 Task: Look for space in Araripina, Brazil from 1st July, 2023 to 9th July, 2023 for 2 adults in price range Rs.8000 to Rs.15000. Place can be entire place with 1  bedroom having 1 bed and 1 bathroom. Property type can be house, flat, guest house. Amenities needed are: washing machine. Booking option can be shelf check-in. Required host language is Spanish.
Action: Mouse moved to (478, 113)
Screenshot: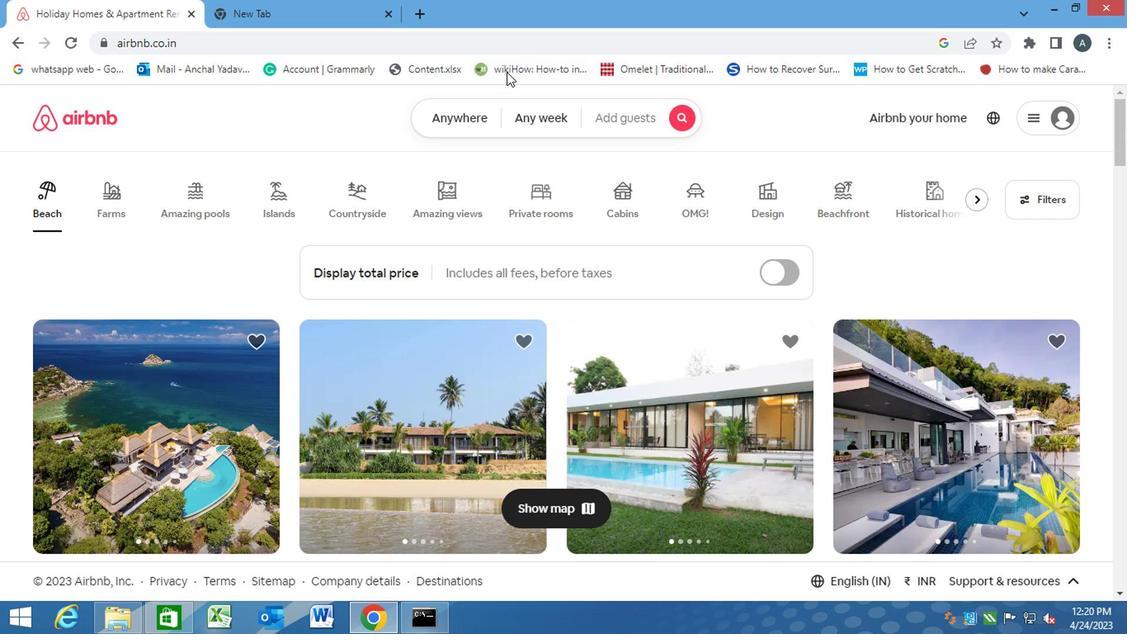 
Action: Mouse pressed left at (478, 113)
Screenshot: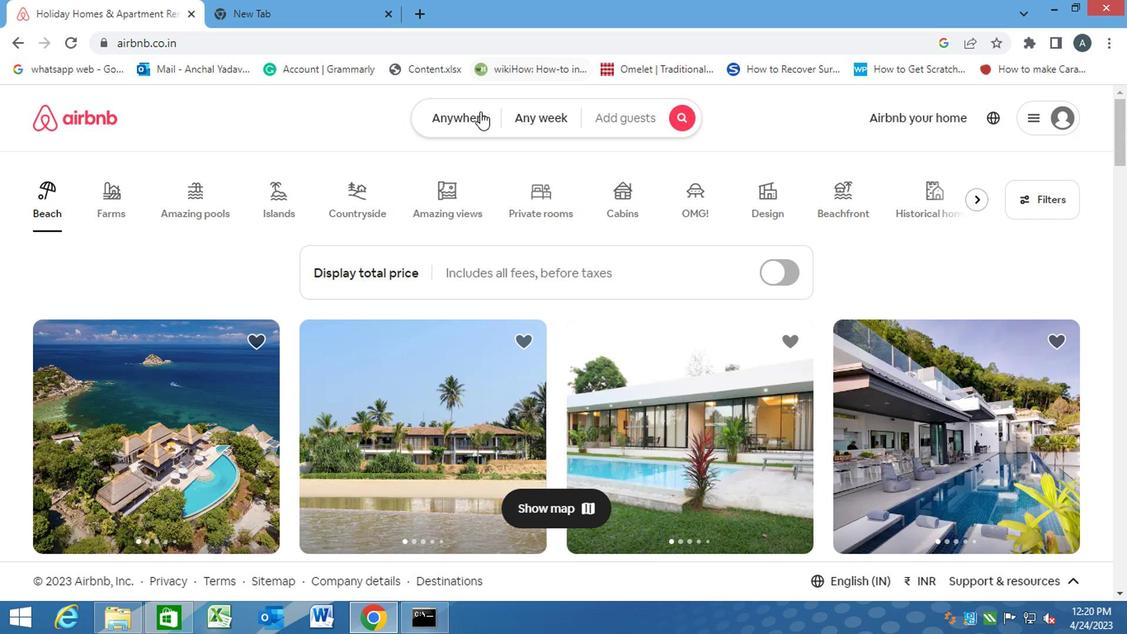 
Action: Mouse moved to (362, 177)
Screenshot: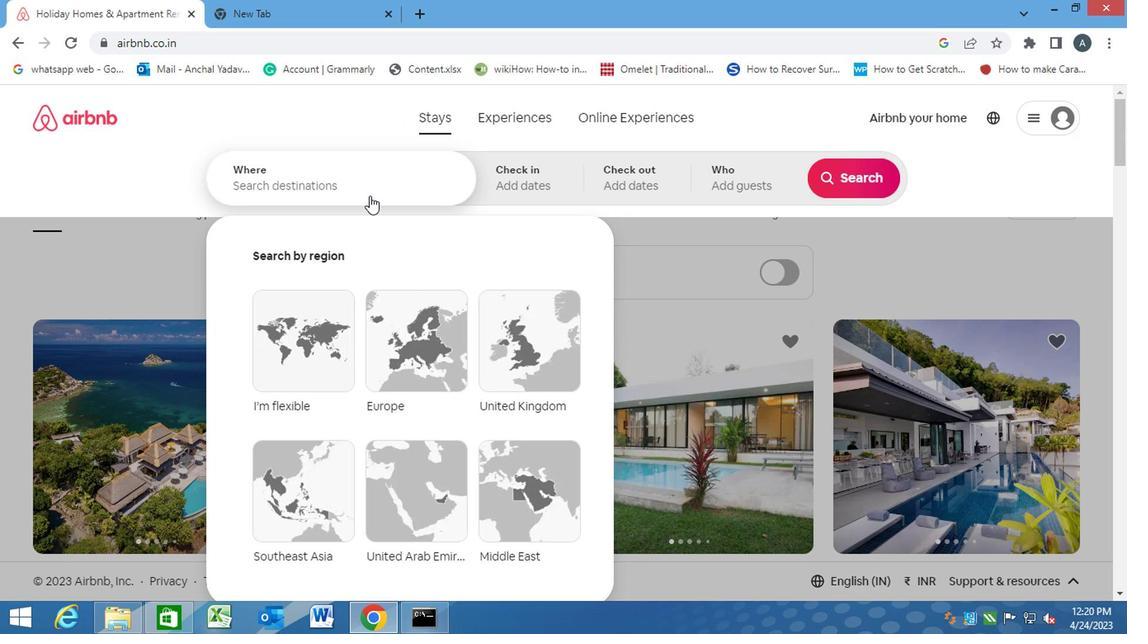 
Action: Mouse pressed left at (362, 177)
Screenshot: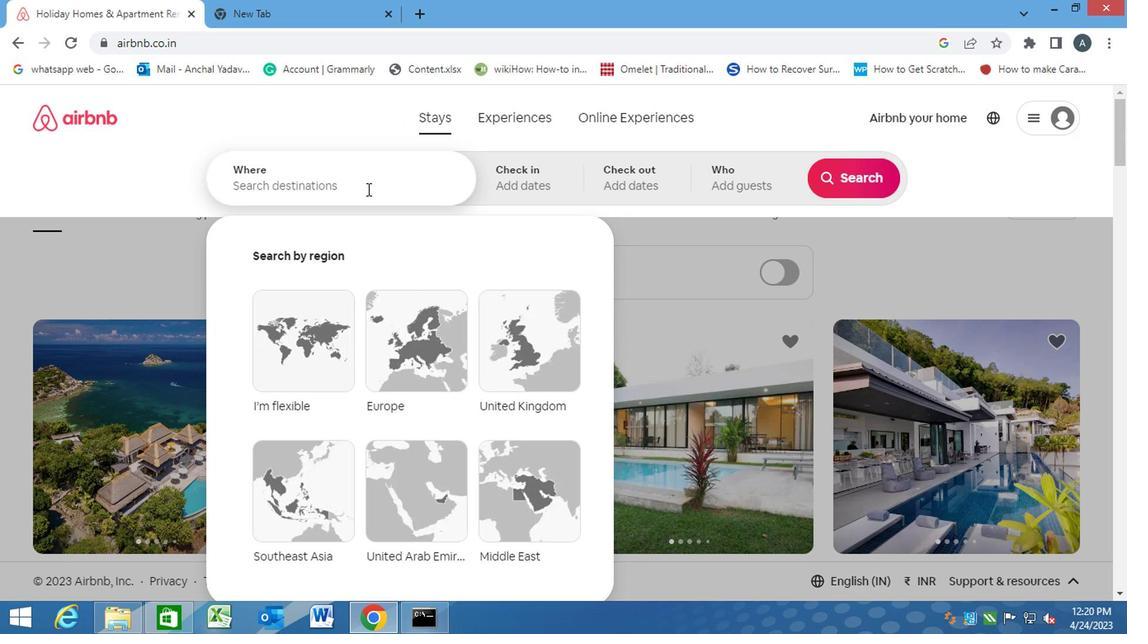 
Action: Key pressed a<Key.caps_lock>raripina,<Key.space><Key.caps_lock>b<Key.caps_lock>razil<Key.enter>
Screenshot: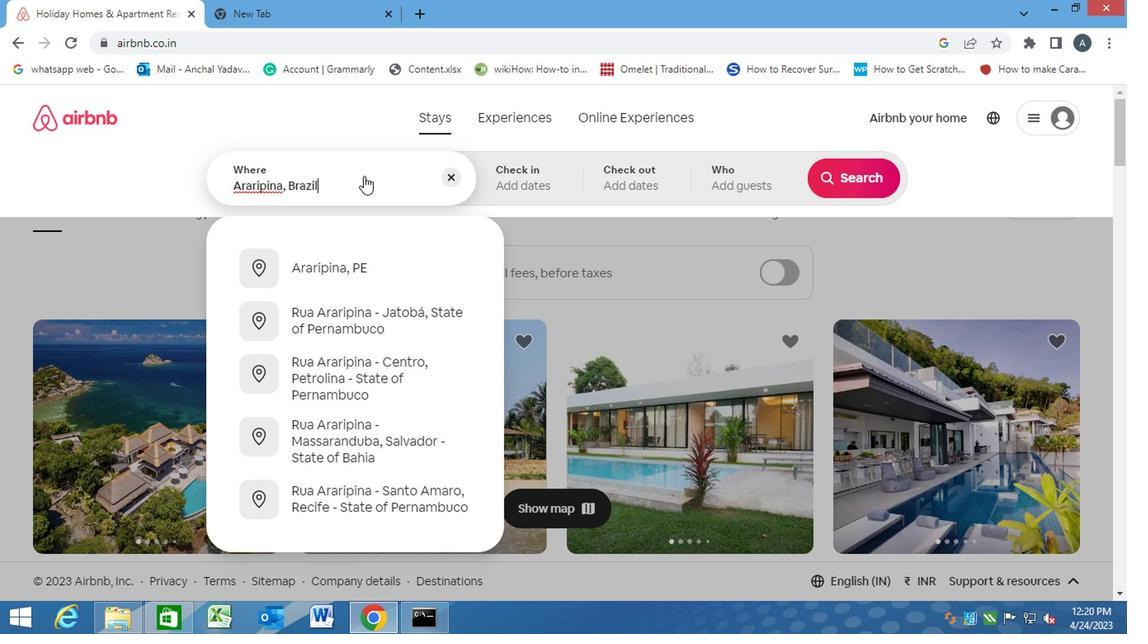 
Action: Mouse moved to (836, 309)
Screenshot: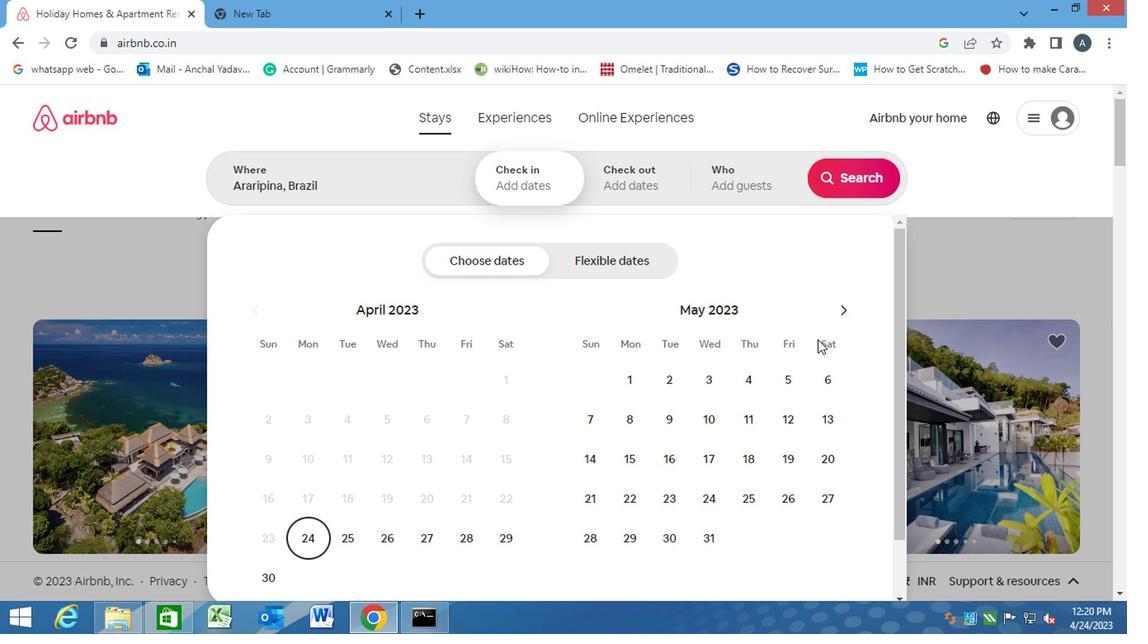 
Action: Mouse pressed left at (836, 309)
Screenshot: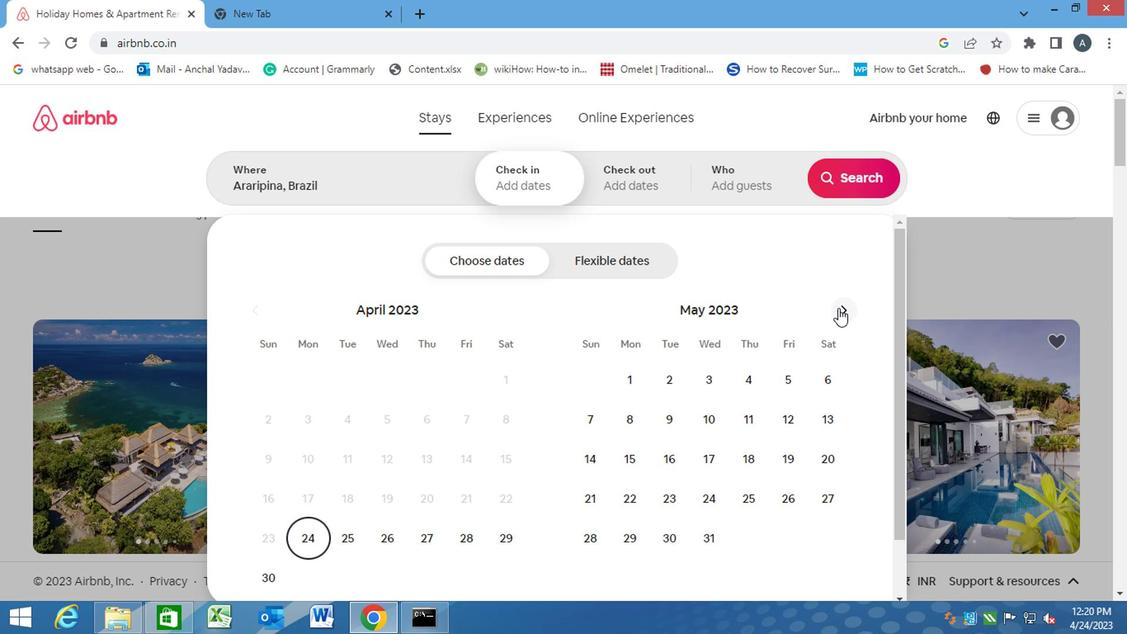 
Action: Mouse pressed left at (836, 309)
Screenshot: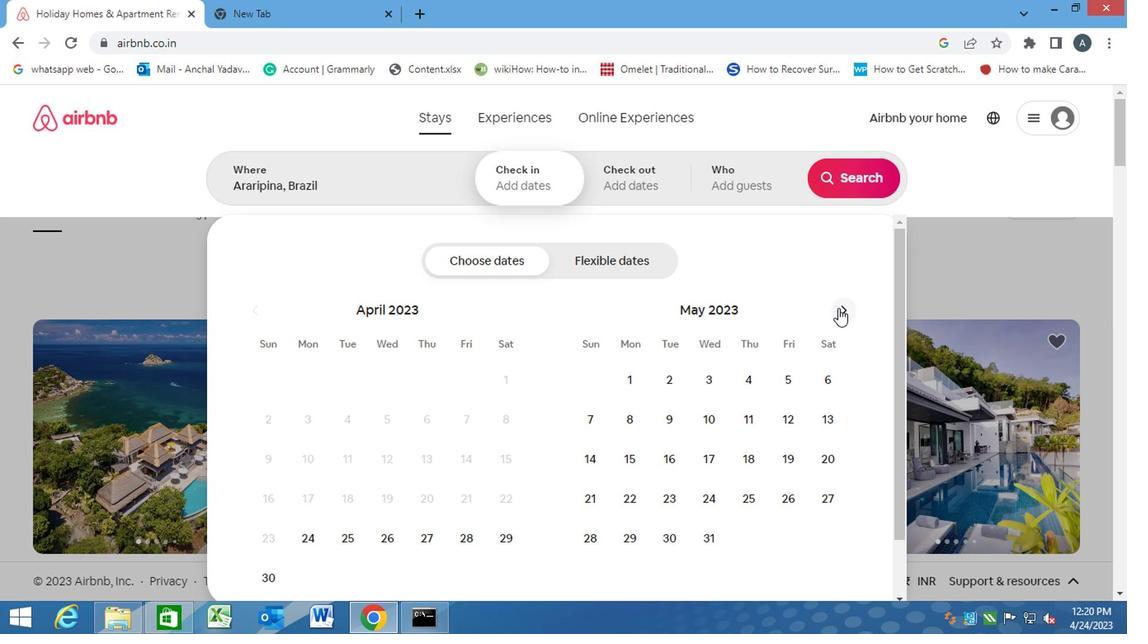 
Action: Mouse moved to (831, 385)
Screenshot: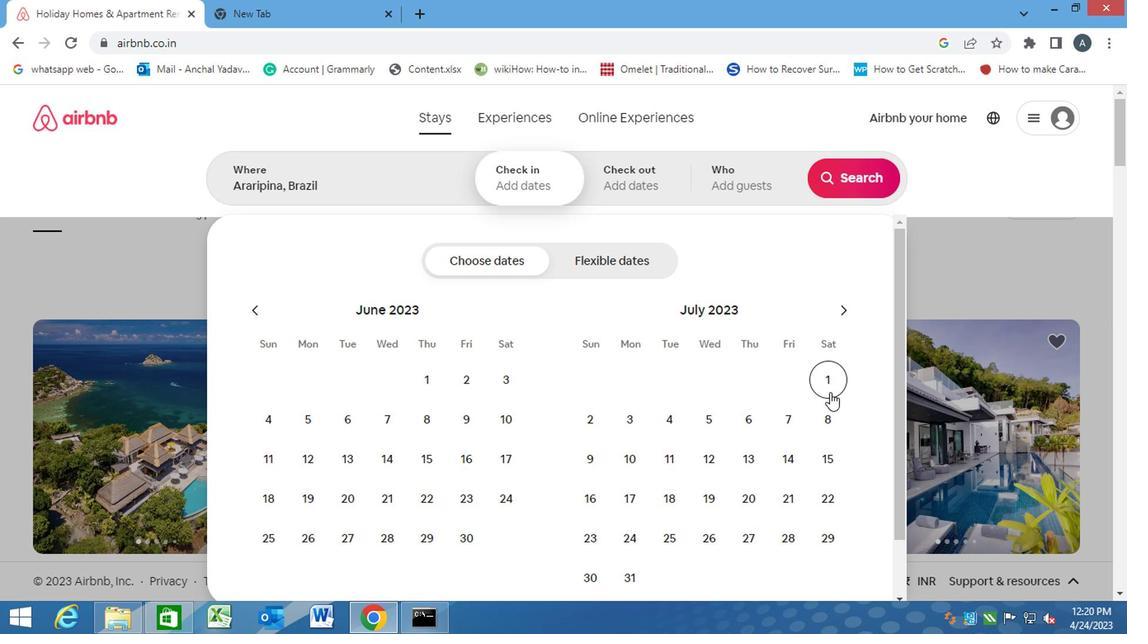 
Action: Mouse pressed left at (831, 385)
Screenshot: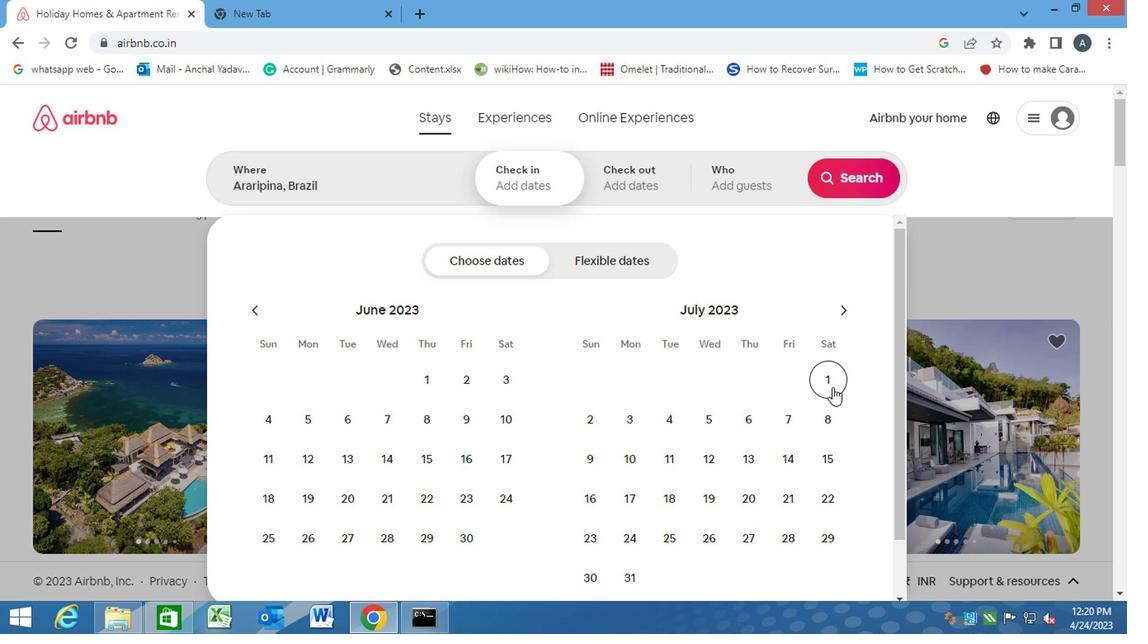 
Action: Mouse moved to (594, 457)
Screenshot: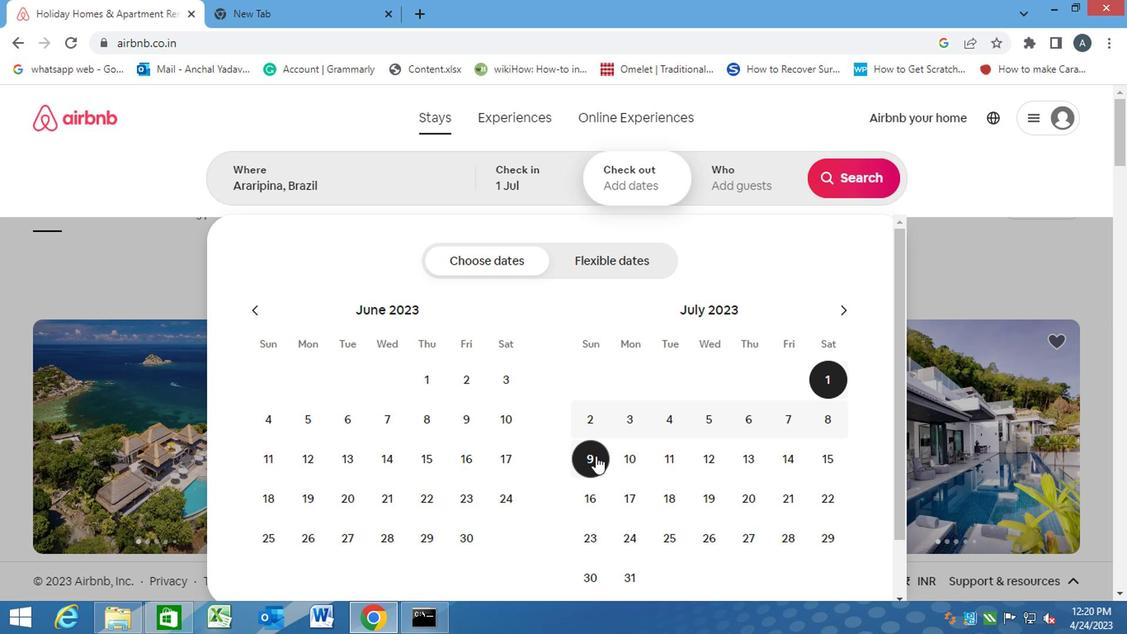 
Action: Mouse pressed left at (594, 457)
Screenshot: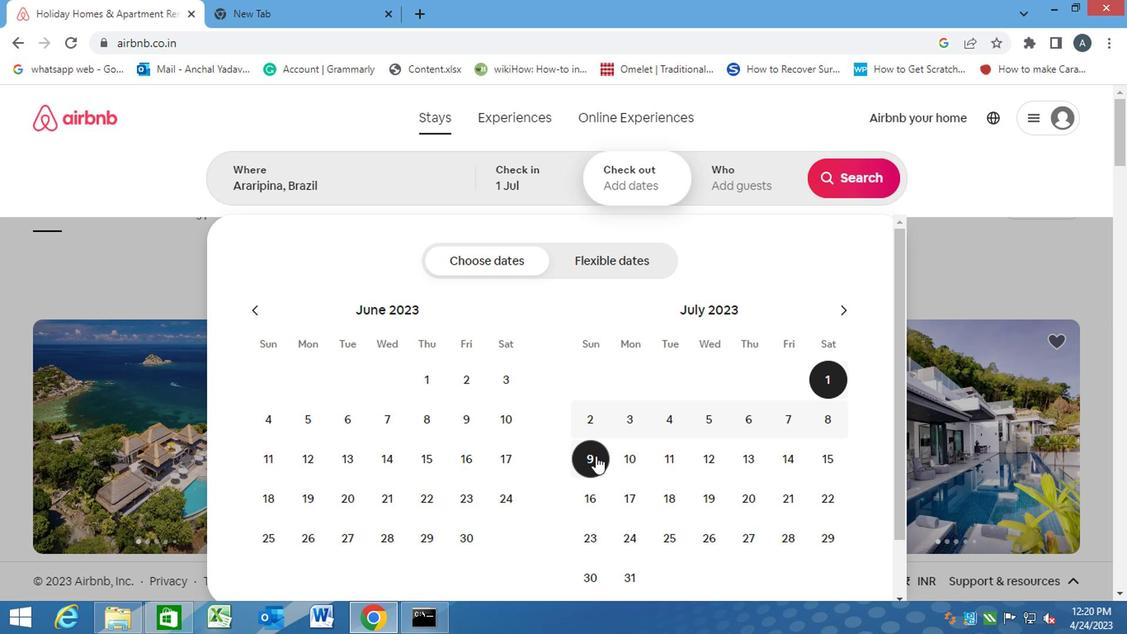 
Action: Mouse moved to (754, 181)
Screenshot: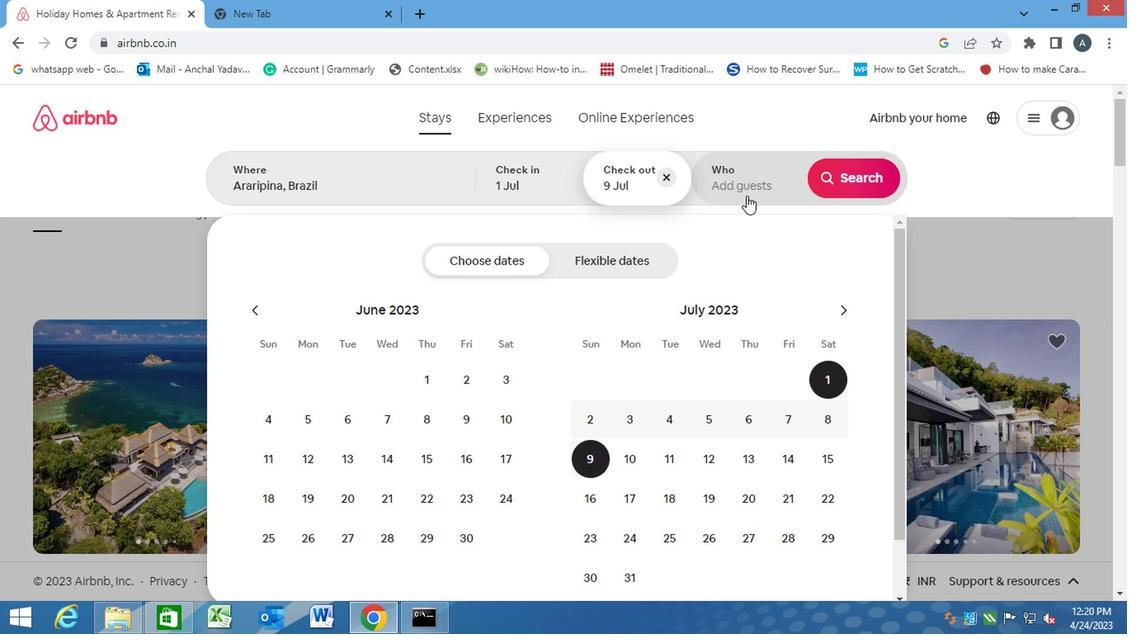 
Action: Mouse pressed left at (754, 181)
Screenshot: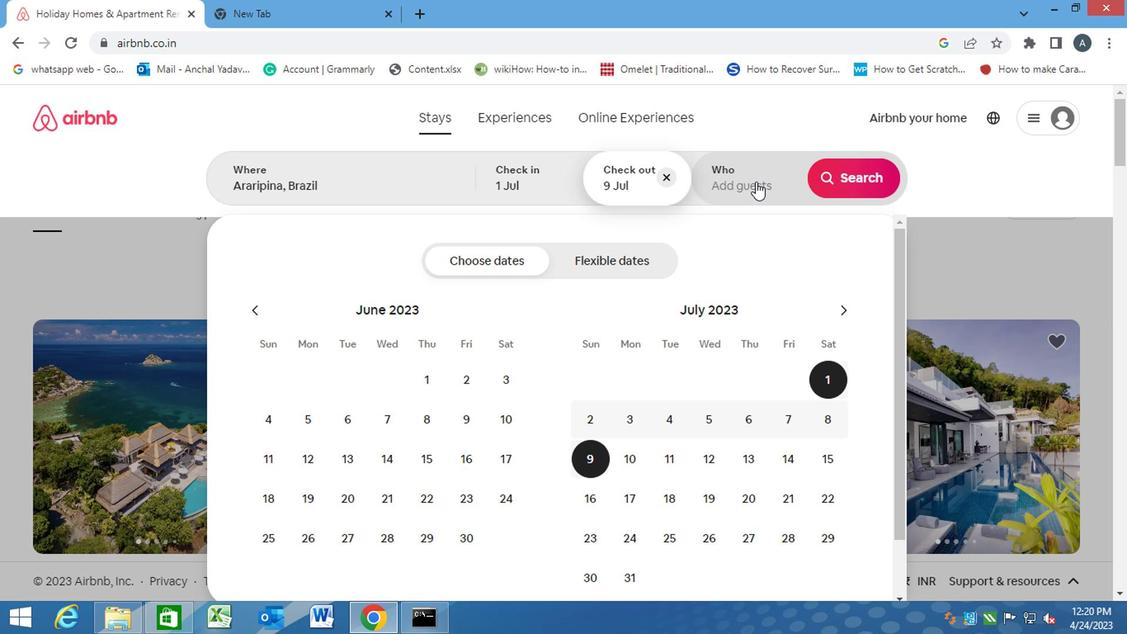 
Action: Mouse moved to (865, 268)
Screenshot: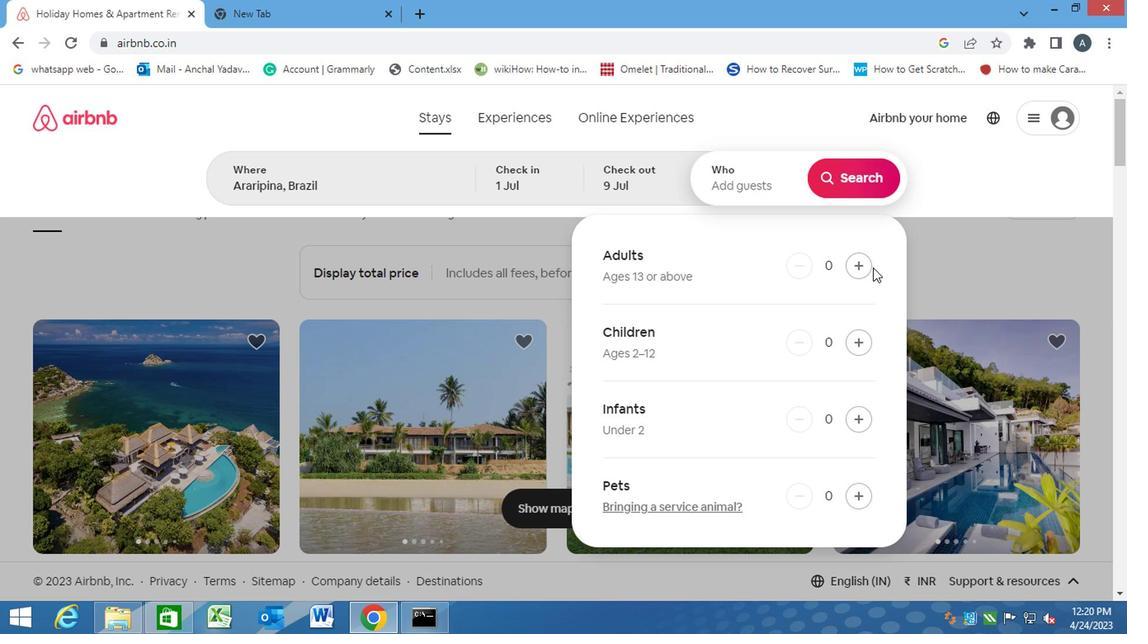 
Action: Mouse pressed left at (865, 268)
Screenshot: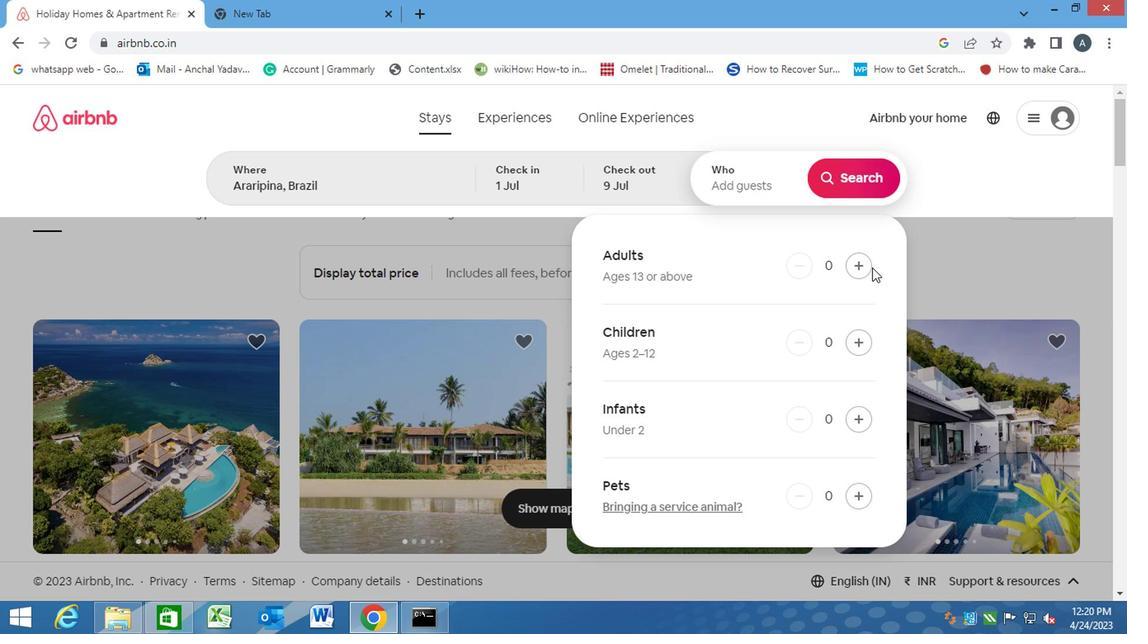 
Action: Mouse pressed left at (865, 268)
Screenshot: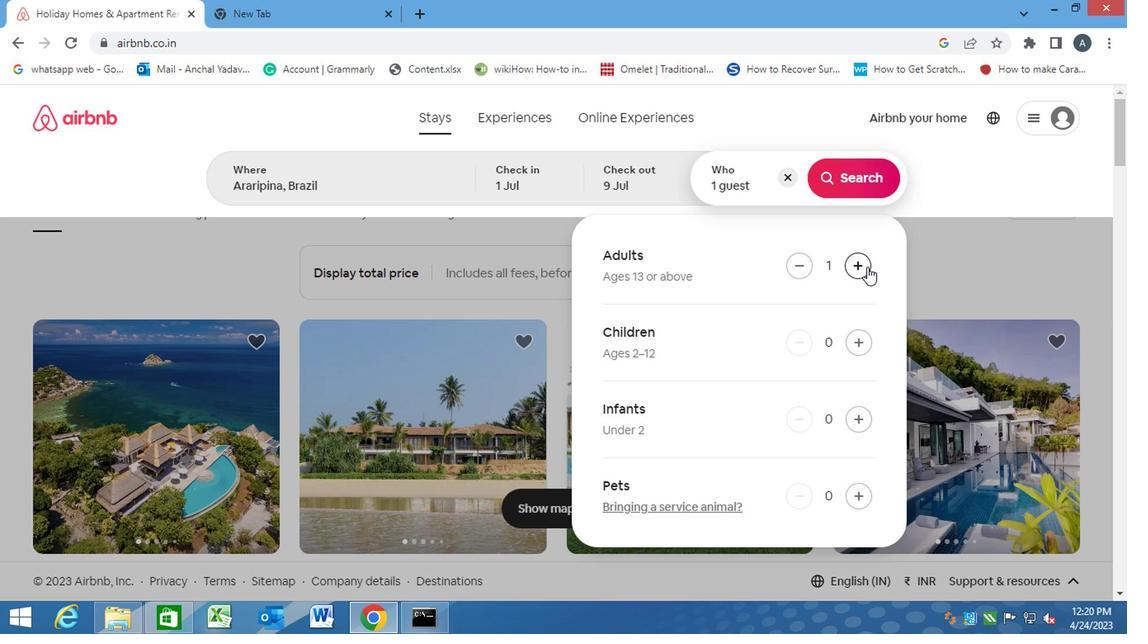 
Action: Mouse moved to (854, 190)
Screenshot: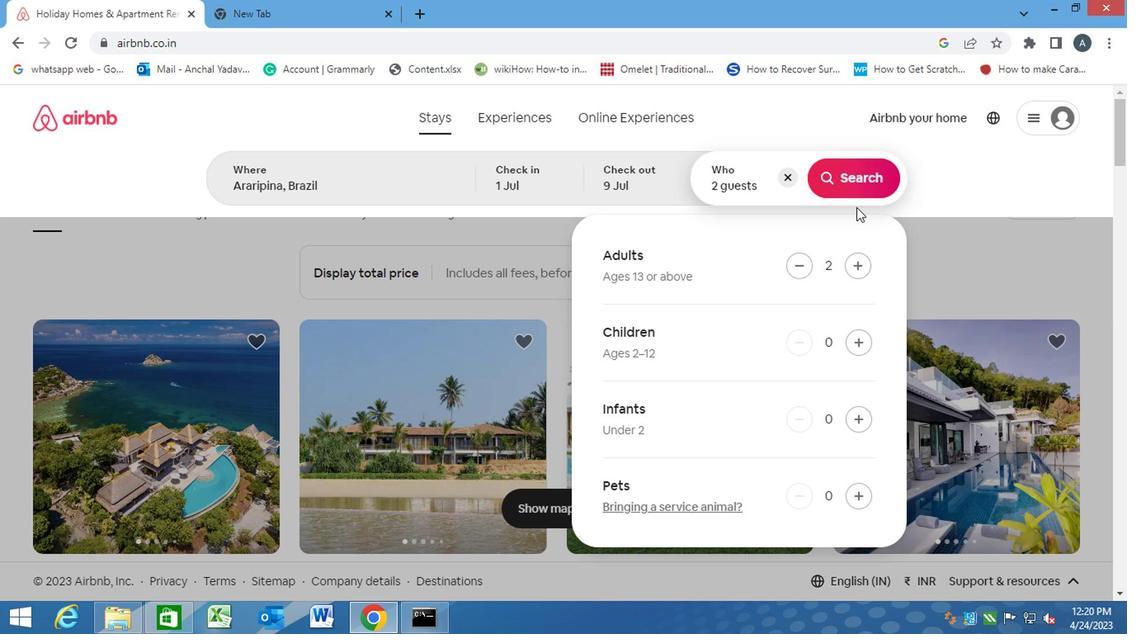 
Action: Mouse pressed left at (854, 190)
Screenshot: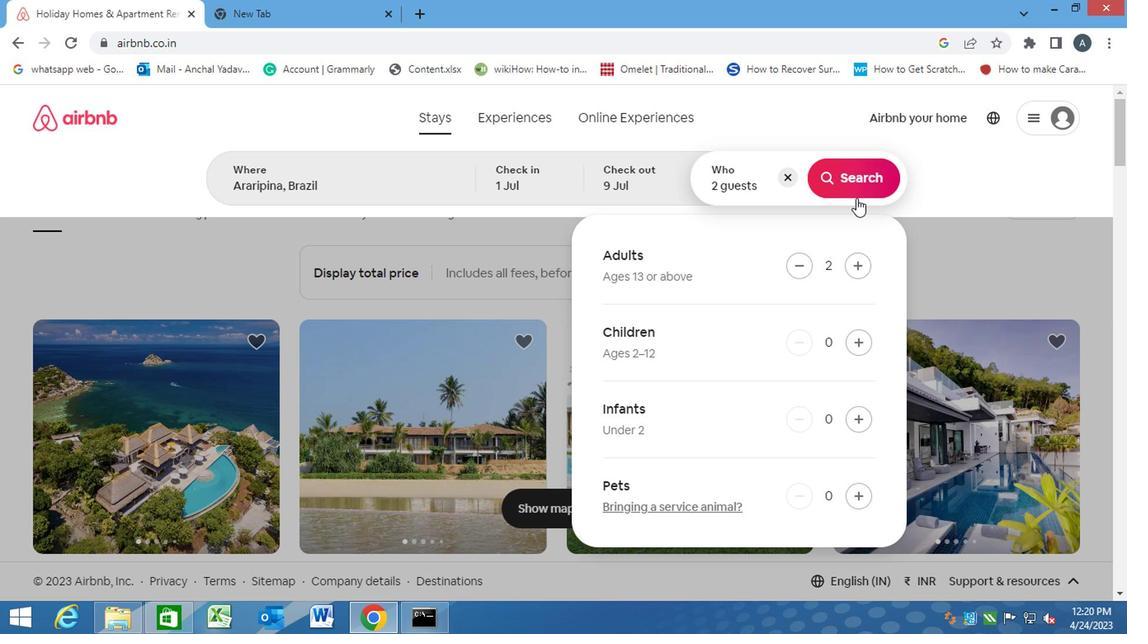 
Action: Mouse moved to (1066, 190)
Screenshot: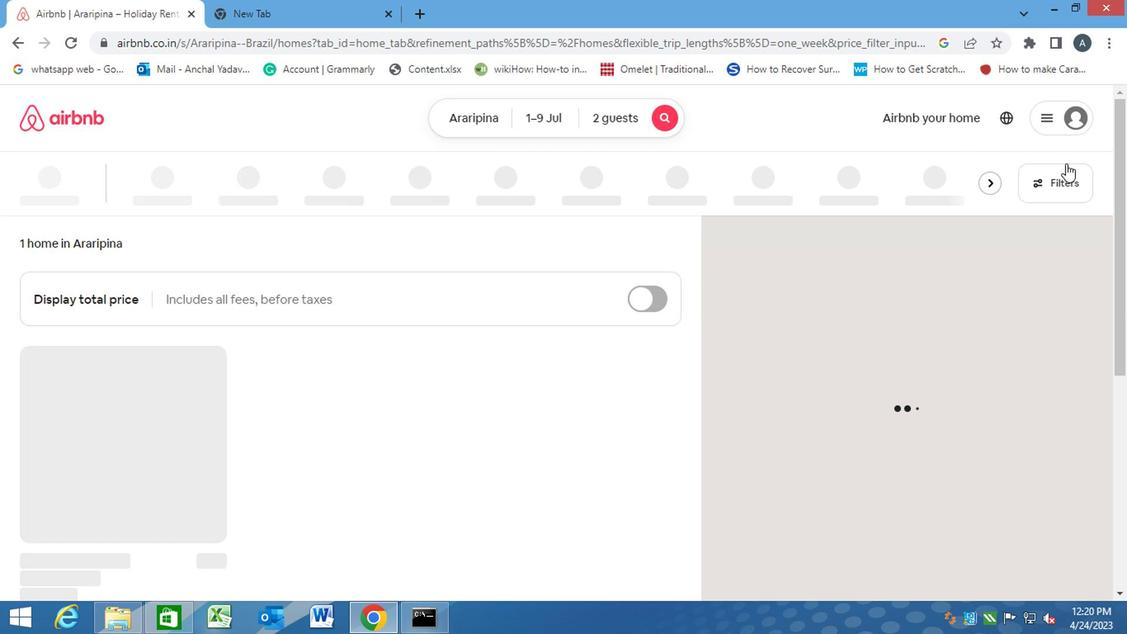 
Action: Mouse pressed left at (1066, 190)
Screenshot: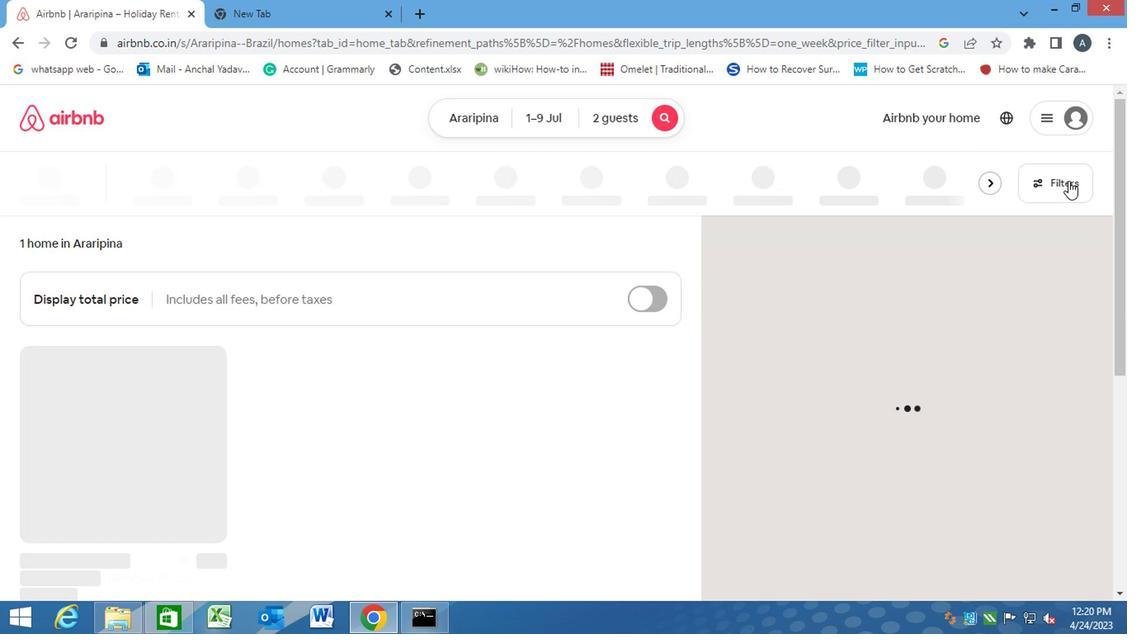 
Action: Mouse moved to (360, 396)
Screenshot: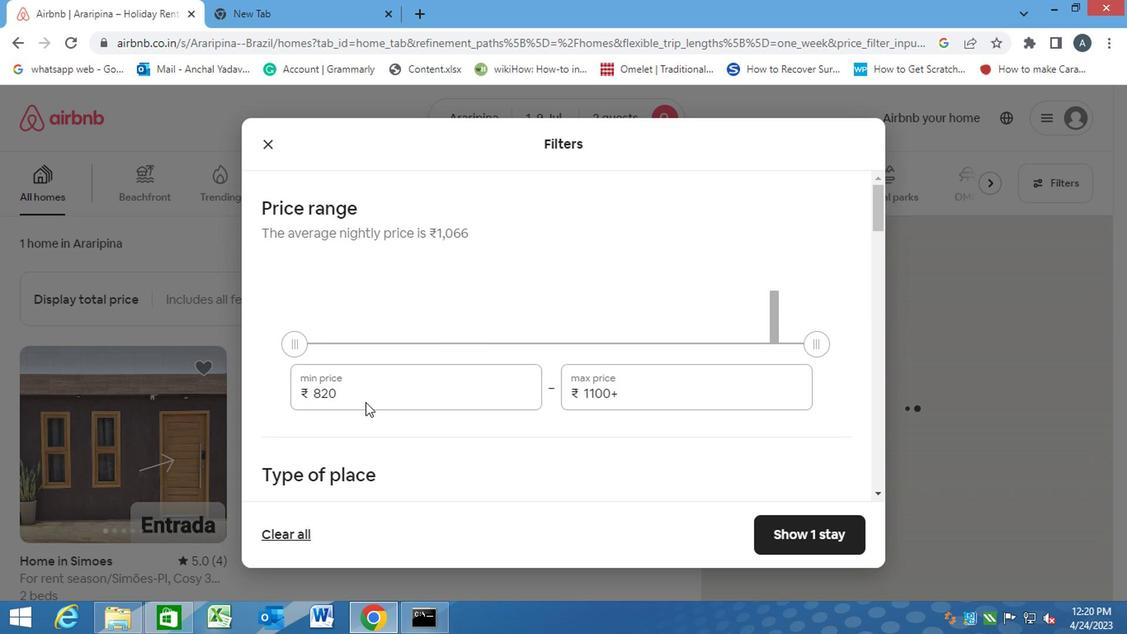 
Action: Mouse pressed left at (360, 396)
Screenshot: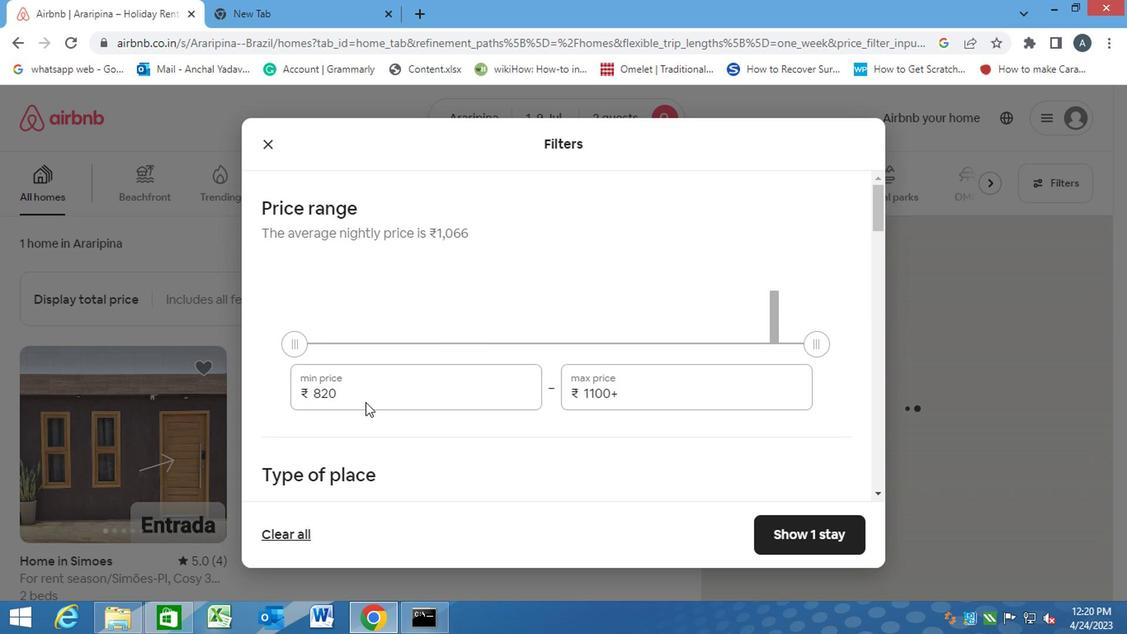 
Action: Mouse moved to (309, 400)
Screenshot: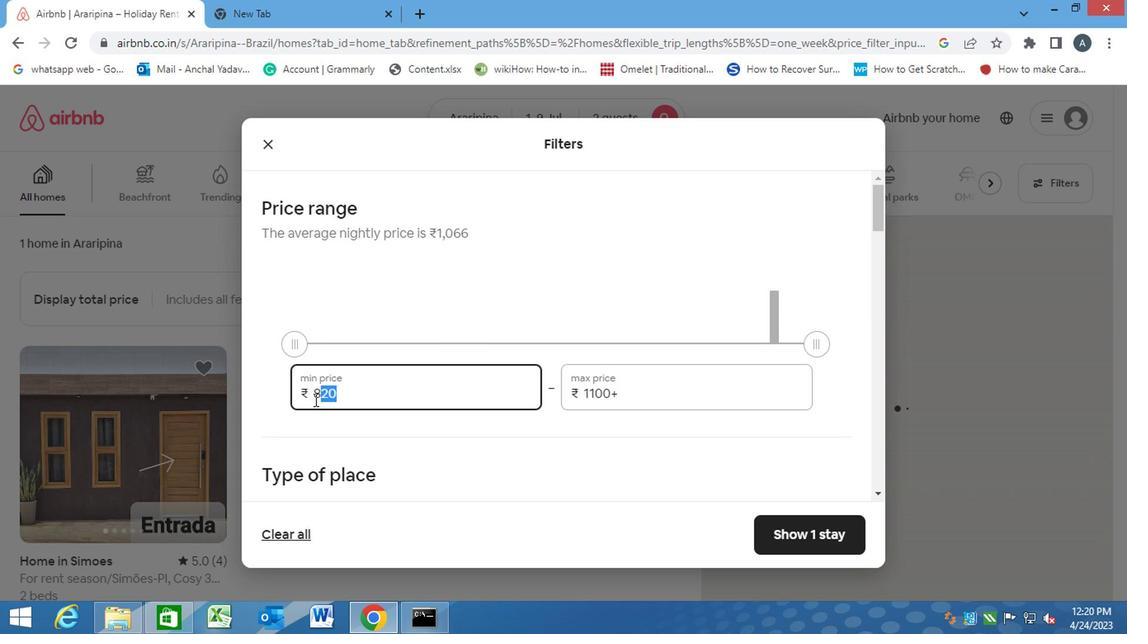 
Action: Key pressed 8000<Key.tab>1500<Key.backspace><Key.backspace><Key.backspace><Key.backspace><Key.backspace><Key.backspace><Key.backspace><Key.backspace><Key.backspace><Key.backspace><Key.backspace><Key.backspace><Key.backspace><Key.backspace><Key.backspace><Key.backspace><Key.backspace><Key.backspace>15000
Screenshot: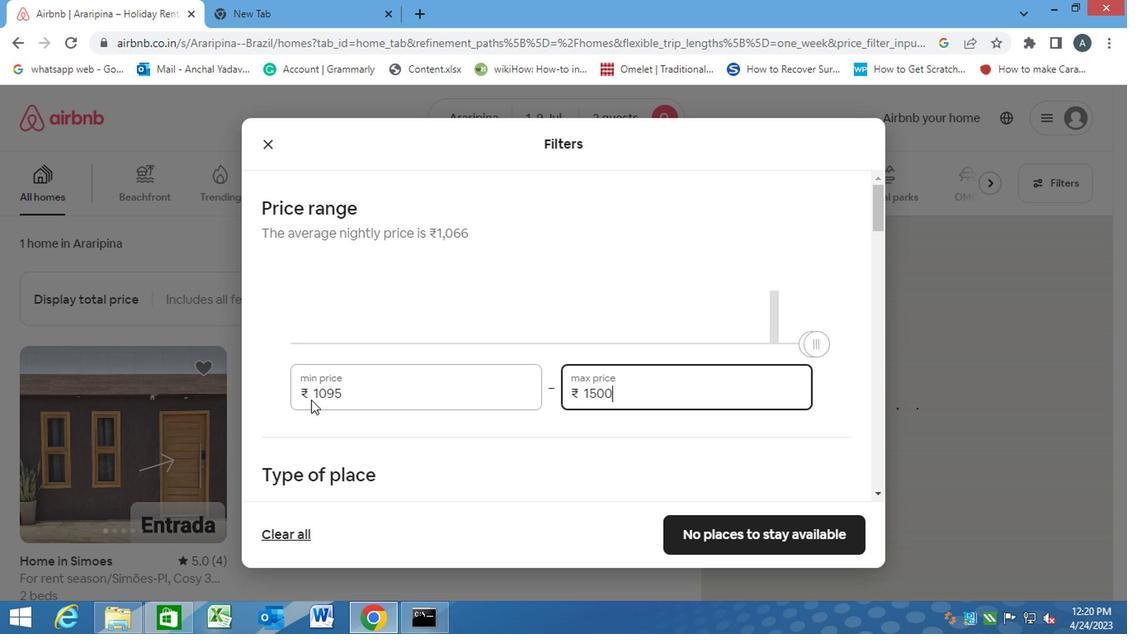 
Action: Mouse moved to (420, 444)
Screenshot: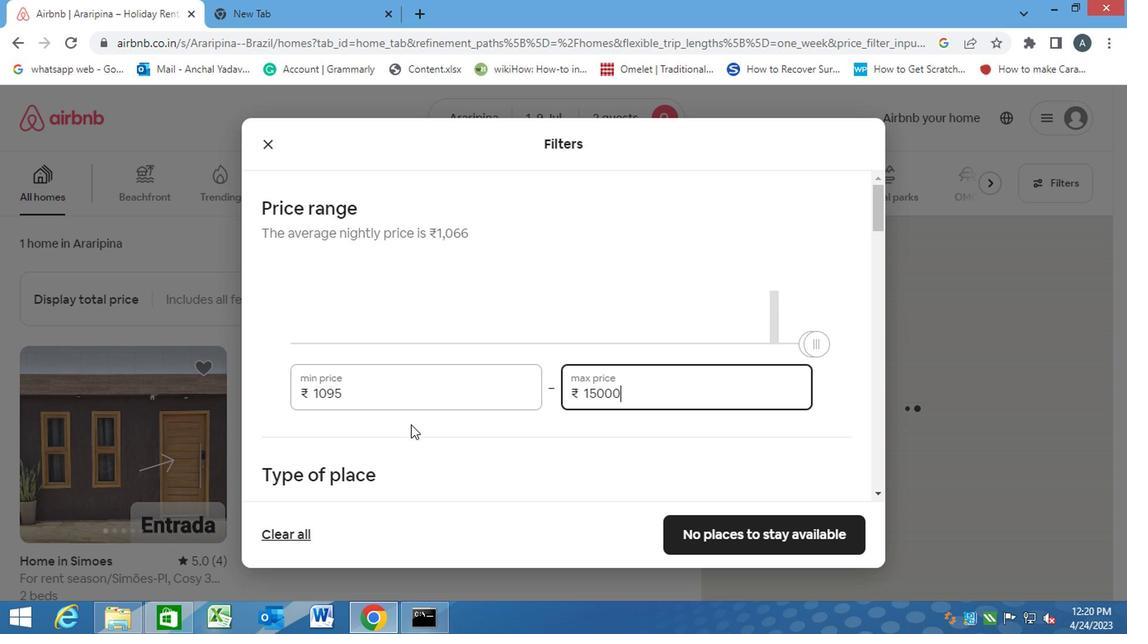 
Action: Mouse pressed left at (420, 444)
Screenshot: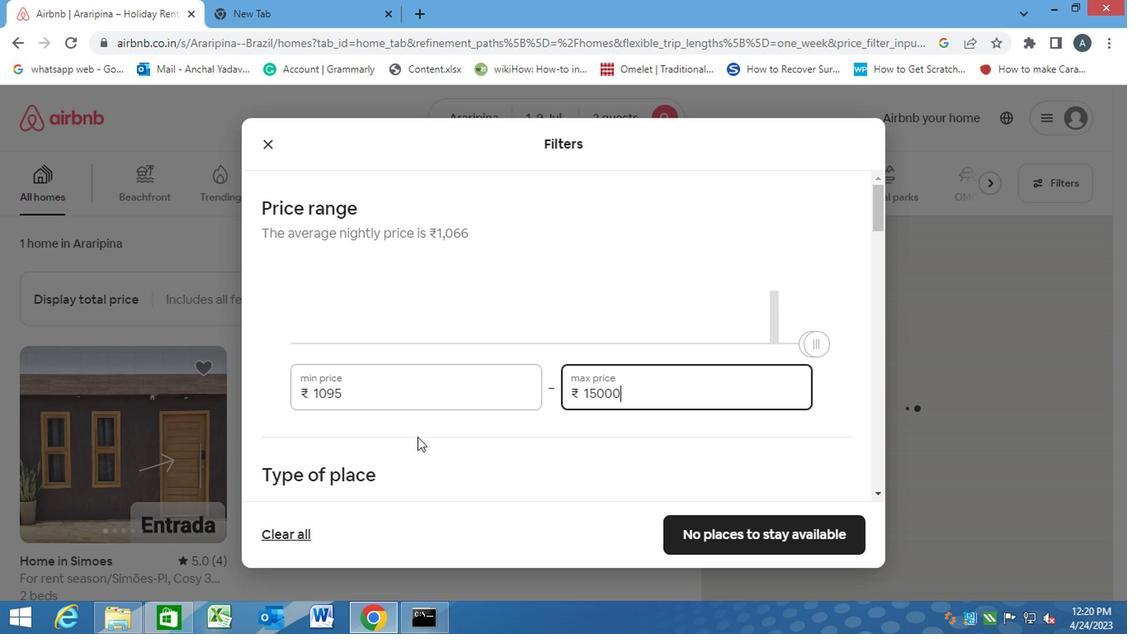 
Action: Mouse scrolled (420, 442) with delta (0, -1)
Screenshot: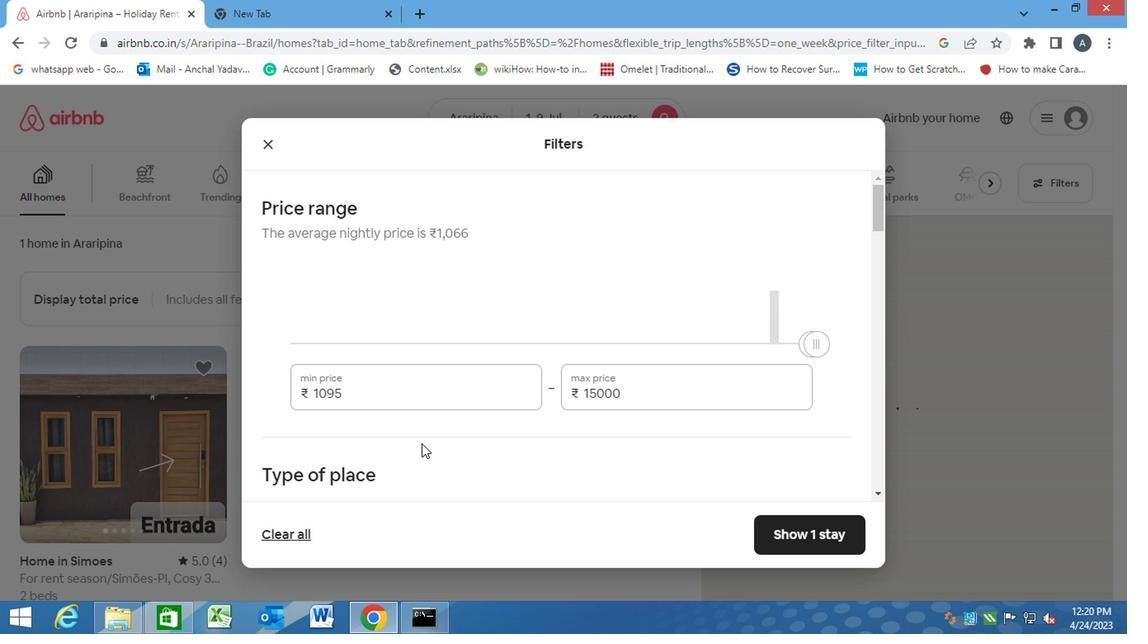 
Action: Mouse scrolled (420, 442) with delta (0, -1)
Screenshot: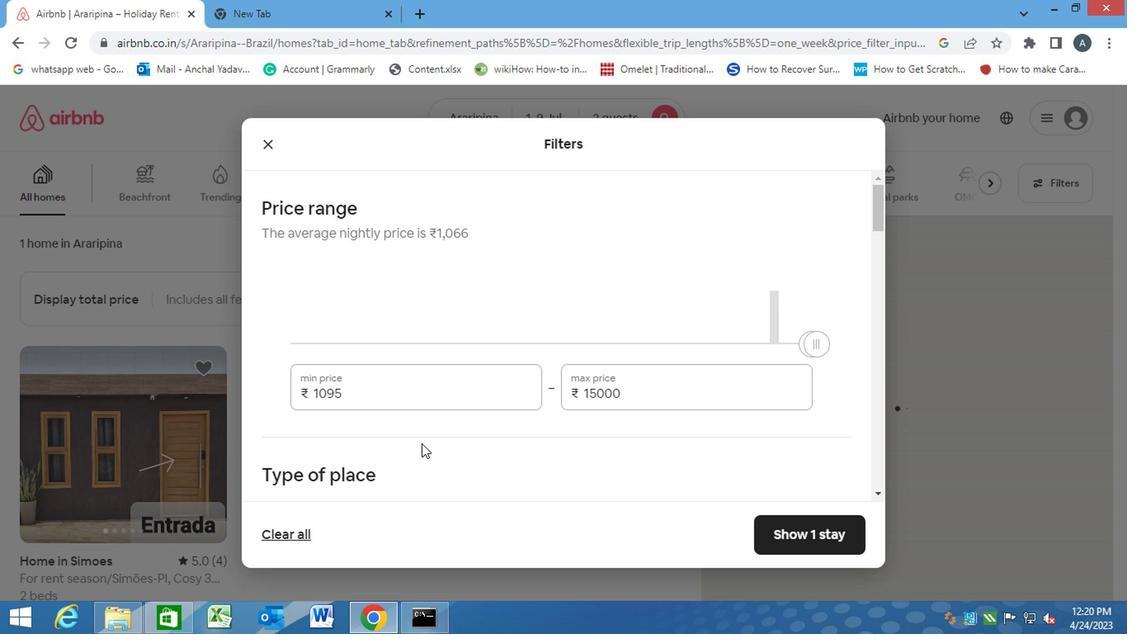 
Action: Mouse moved to (420, 444)
Screenshot: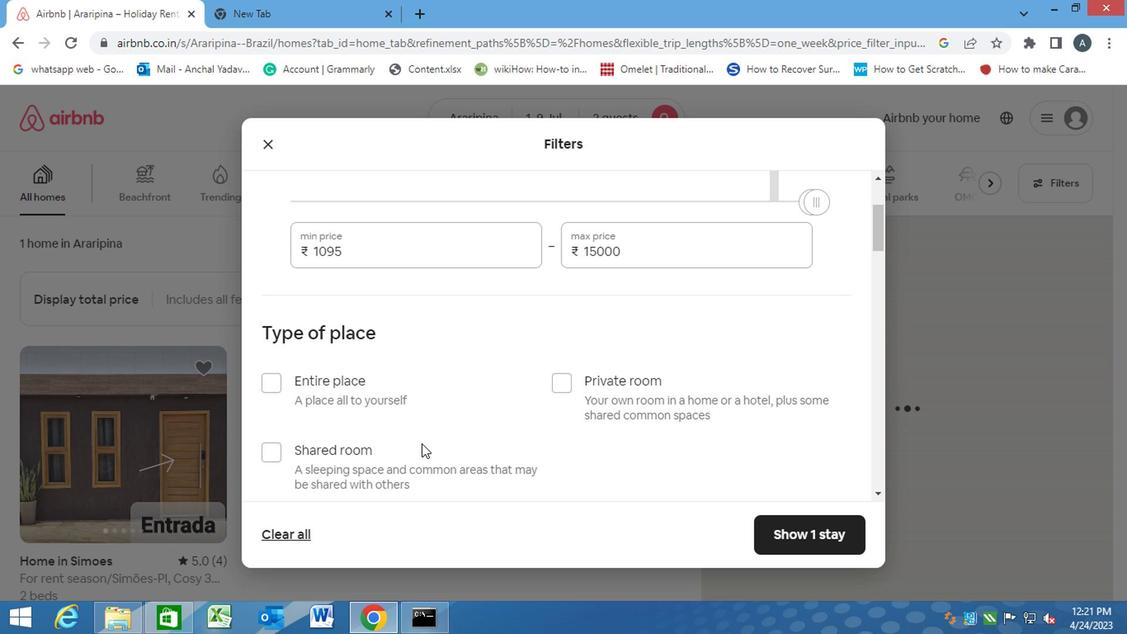 
Action: Mouse scrolled (420, 442) with delta (0, -1)
Screenshot: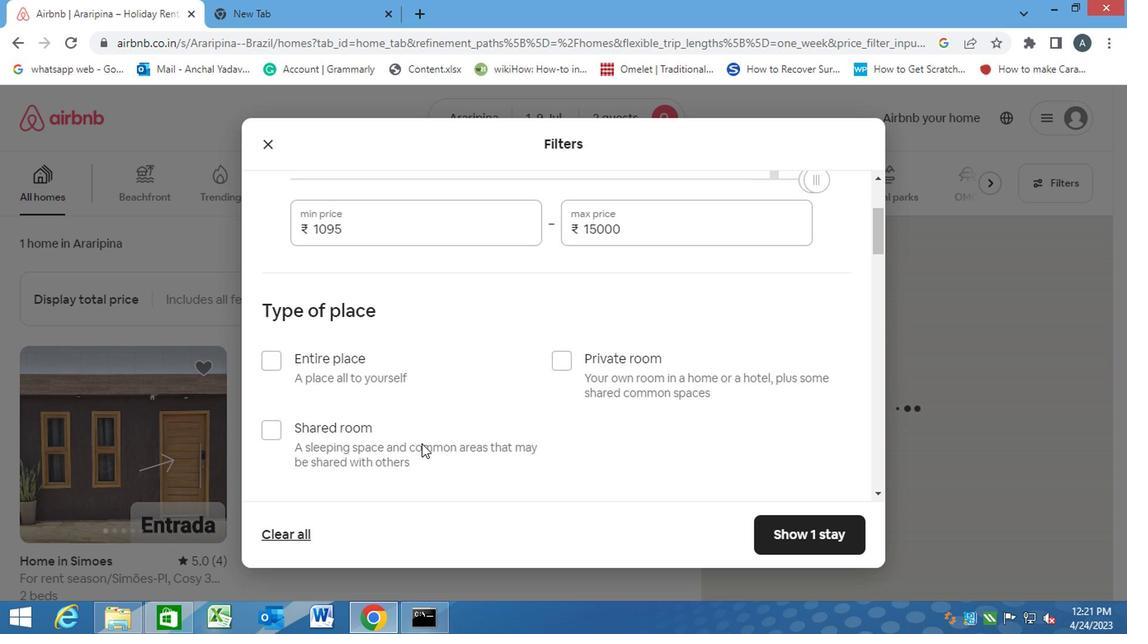 
Action: Mouse moved to (276, 276)
Screenshot: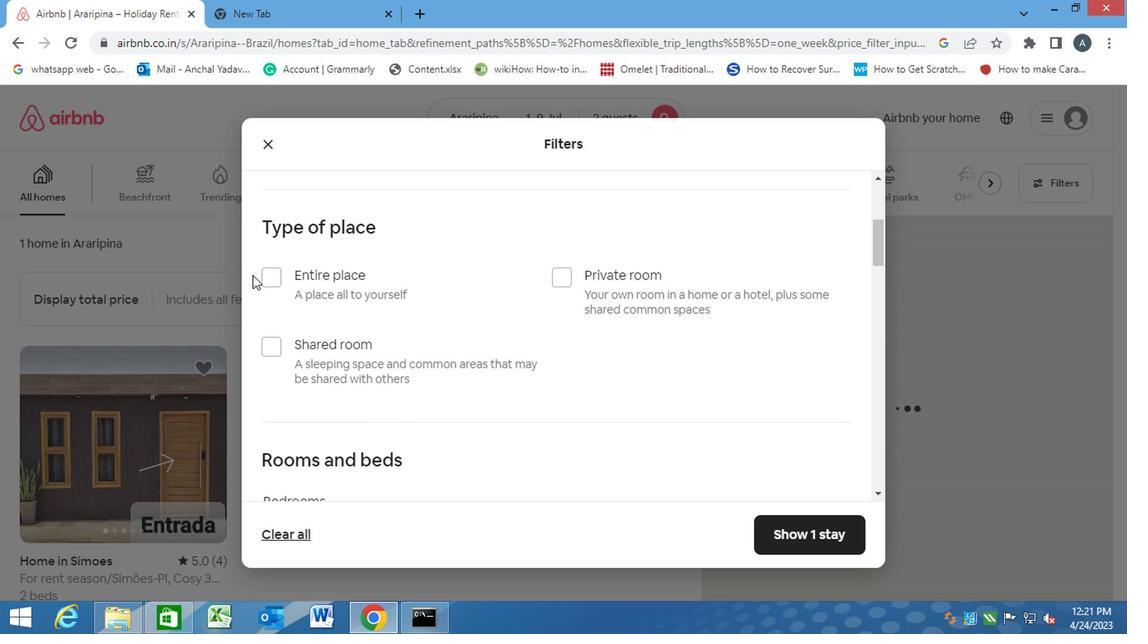 
Action: Mouse pressed left at (276, 276)
Screenshot: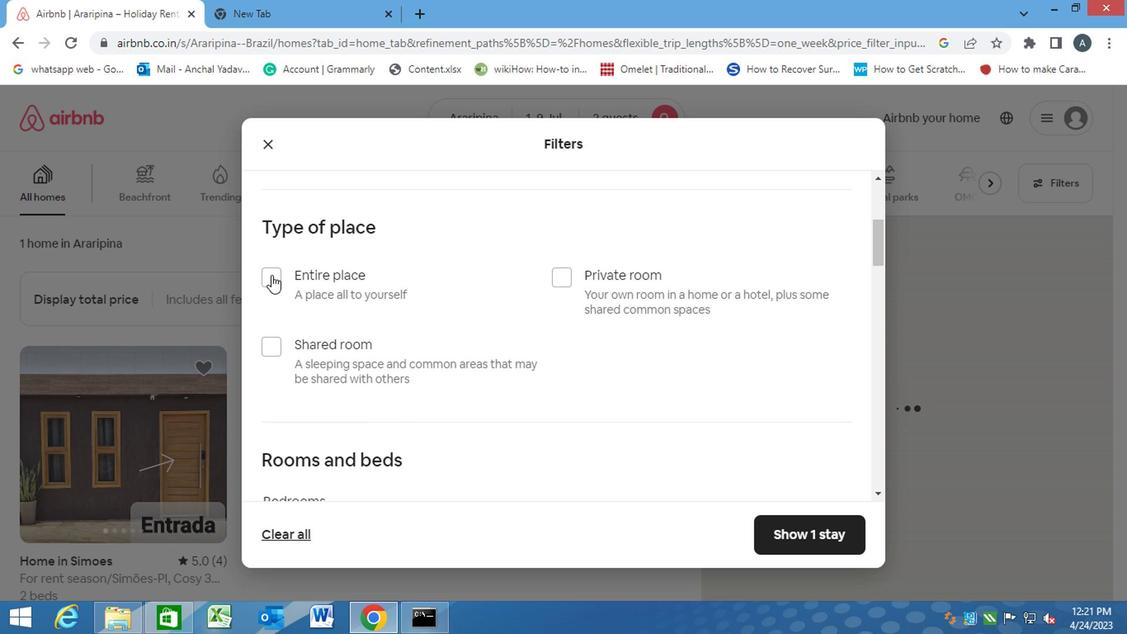 
Action: Mouse moved to (523, 361)
Screenshot: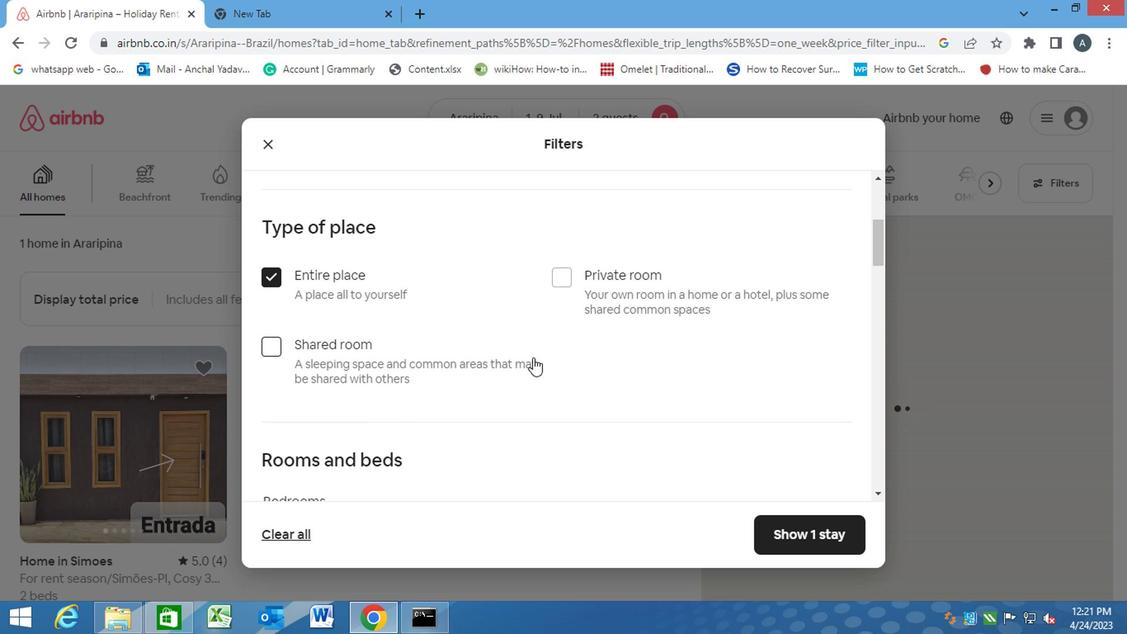 
Action: Mouse scrolled (523, 360) with delta (0, -1)
Screenshot: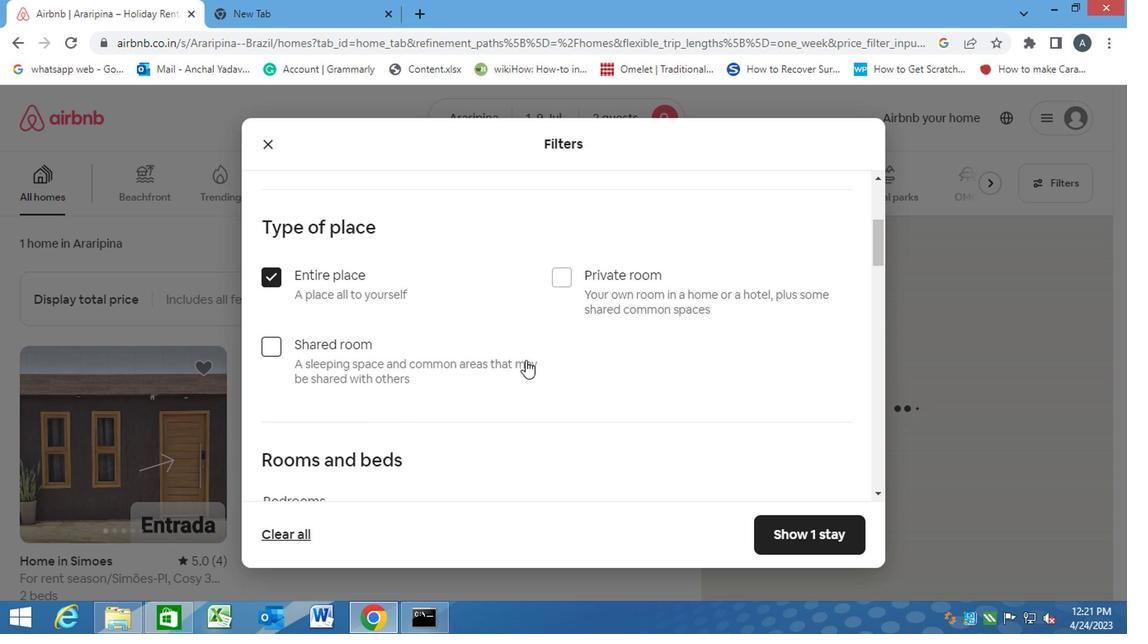 
Action: Mouse scrolled (523, 360) with delta (0, -1)
Screenshot: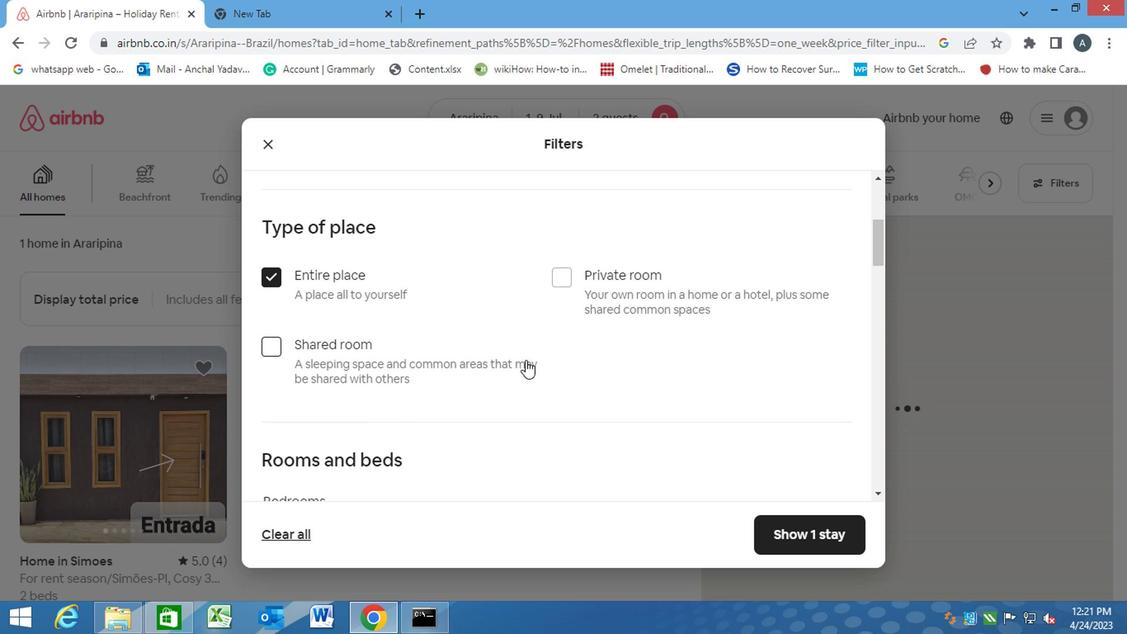 
Action: Mouse moved to (357, 377)
Screenshot: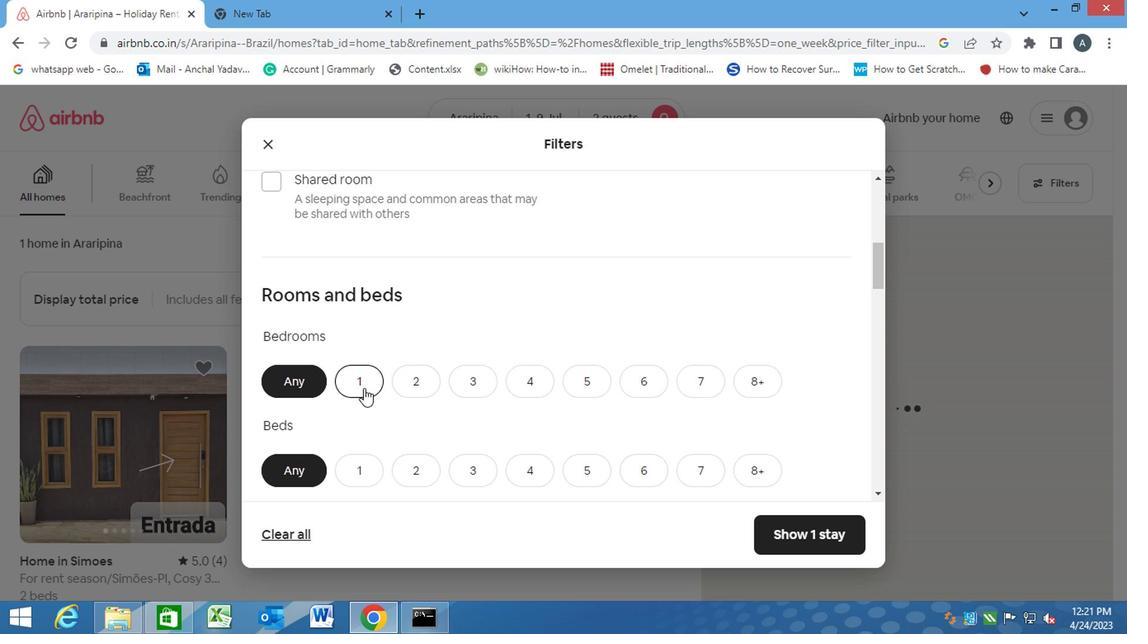 
Action: Mouse scrolled (357, 376) with delta (0, -1)
Screenshot: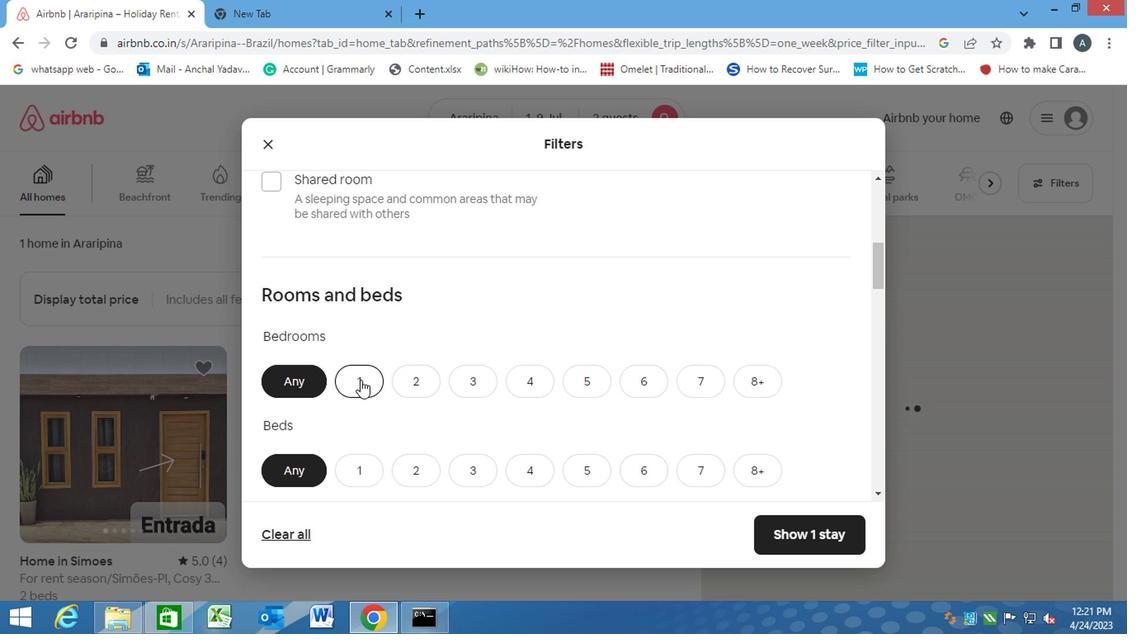 
Action: Mouse scrolled (357, 376) with delta (0, -1)
Screenshot: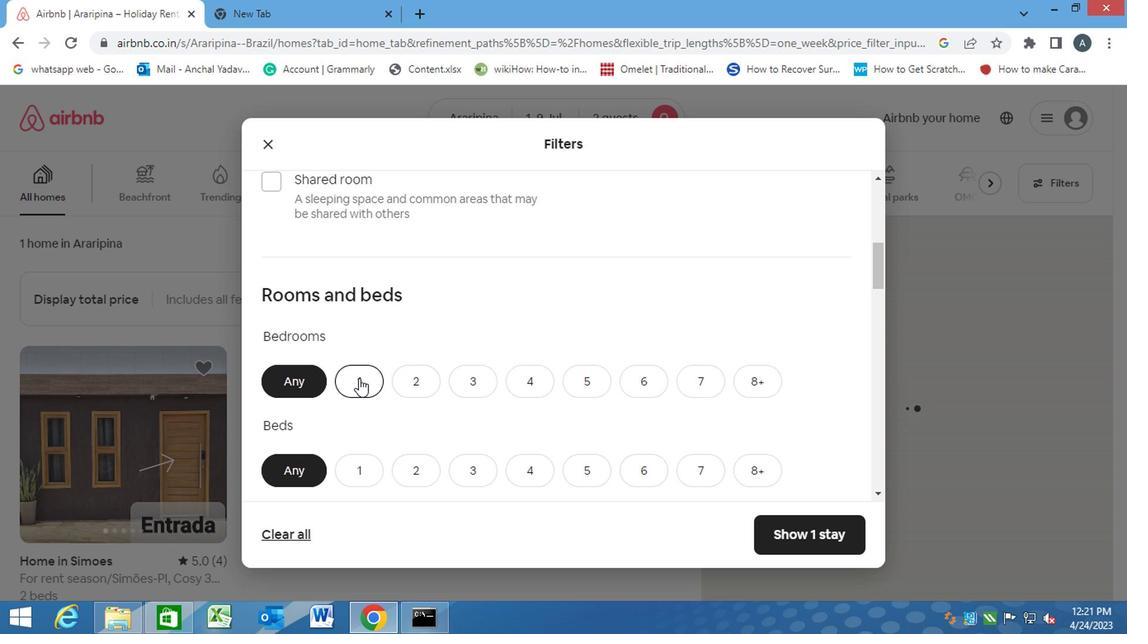
Action: Mouse moved to (355, 224)
Screenshot: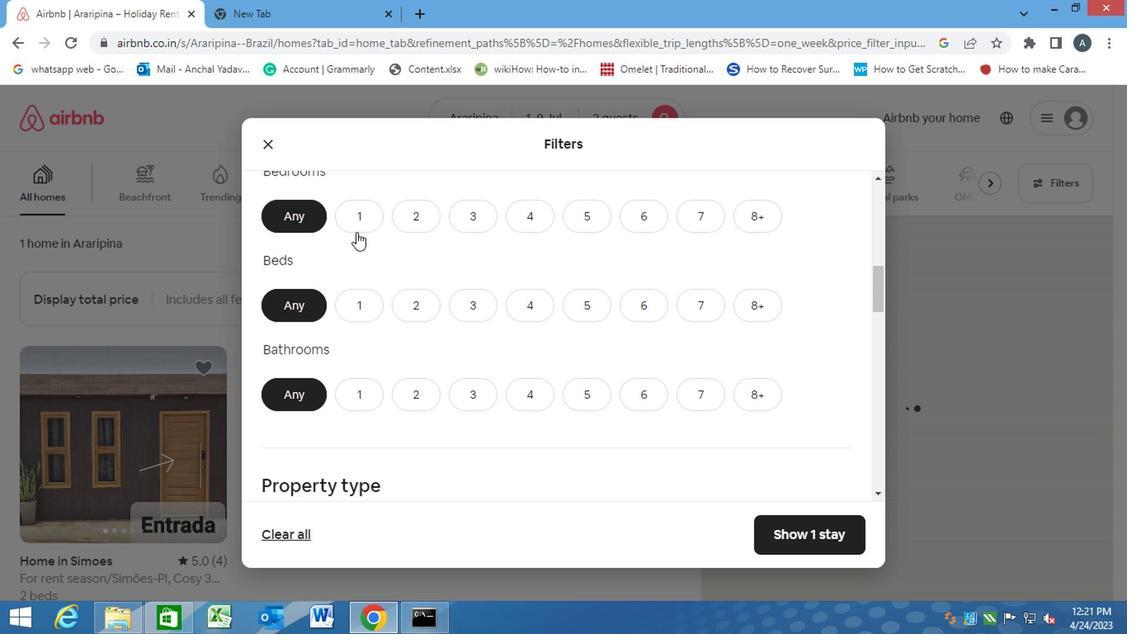 
Action: Mouse pressed left at (355, 224)
Screenshot: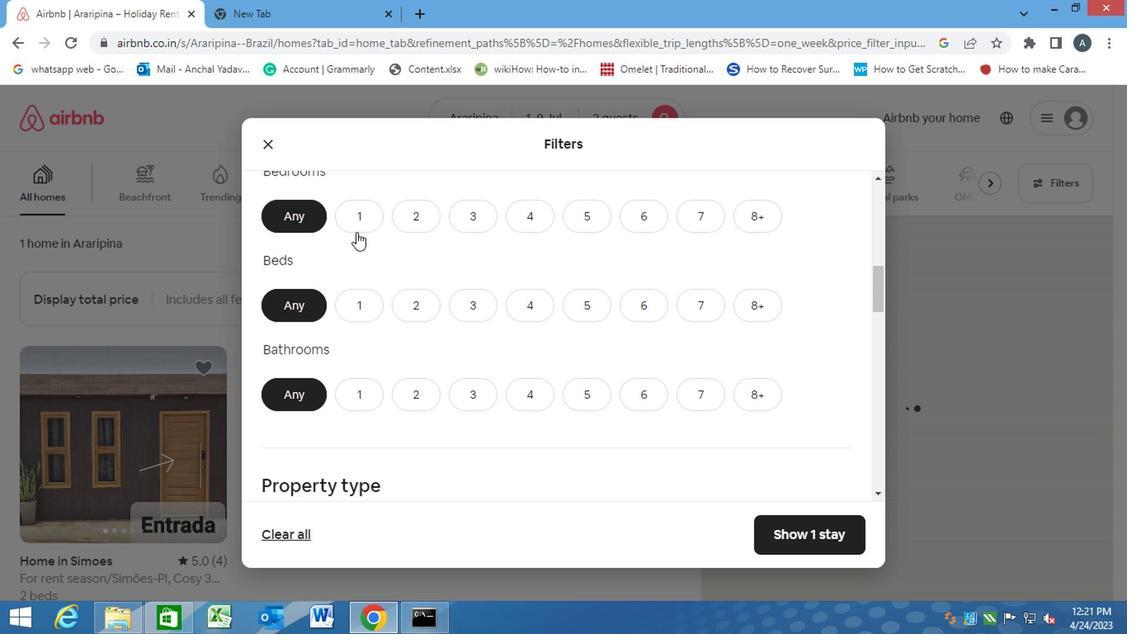 
Action: Mouse moved to (357, 309)
Screenshot: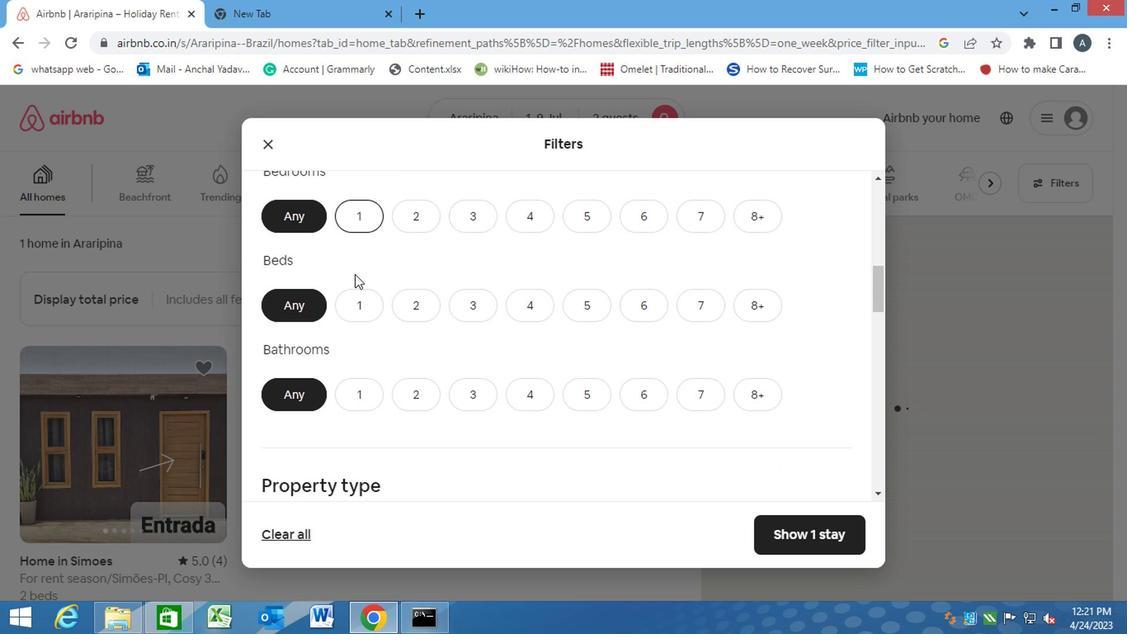 
Action: Mouse pressed left at (357, 309)
Screenshot: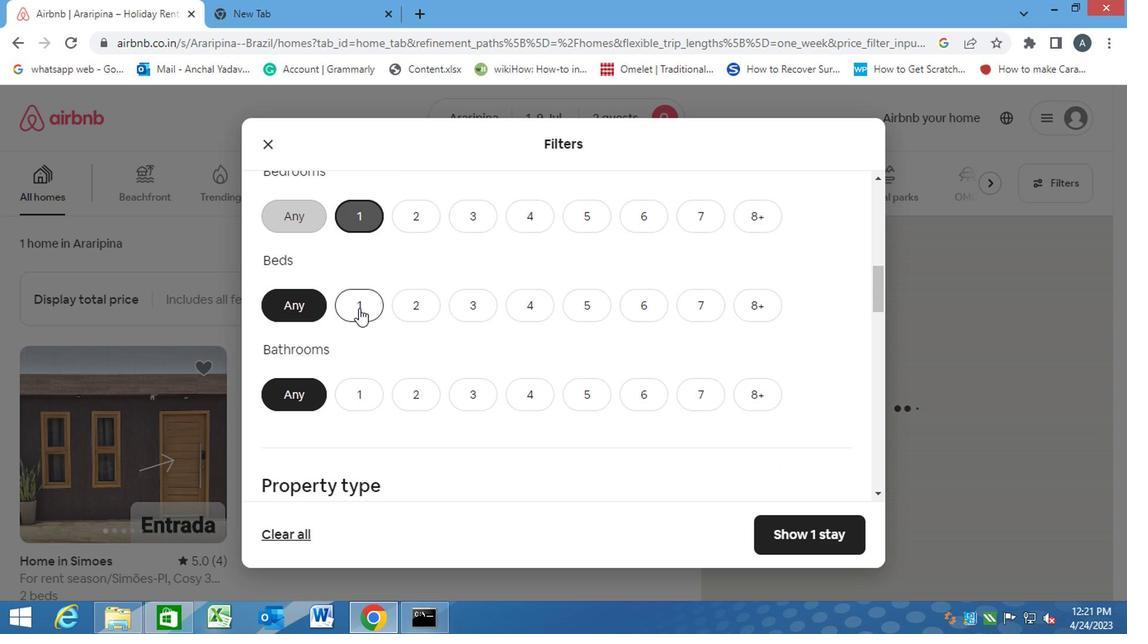 
Action: Mouse moved to (367, 392)
Screenshot: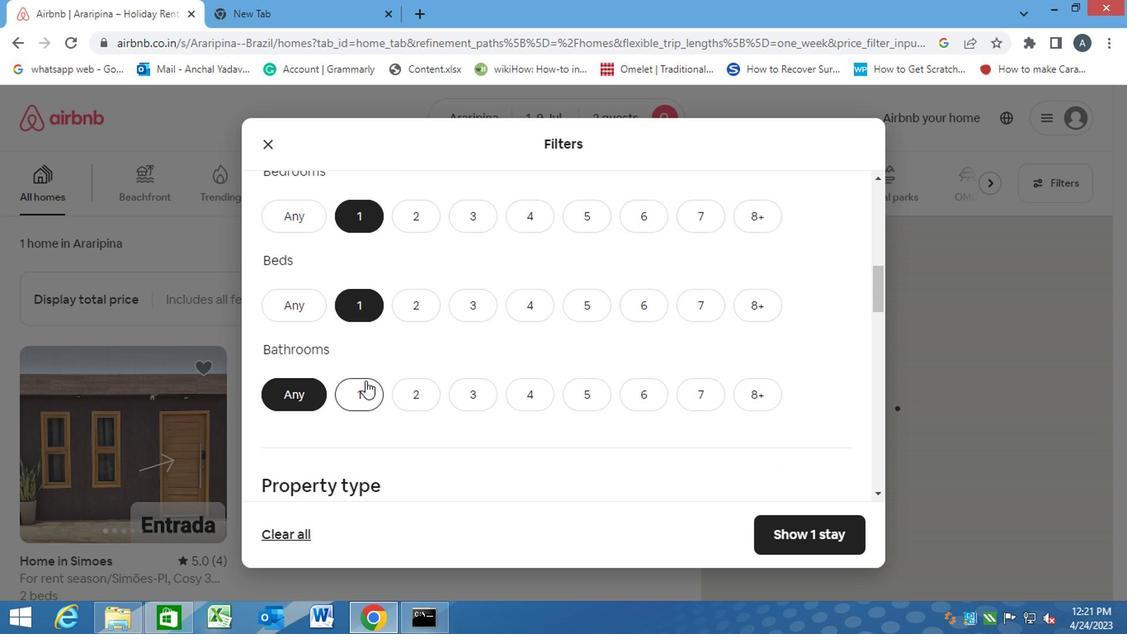 
Action: Mouse pressed left at (367, 392)
Screenshot: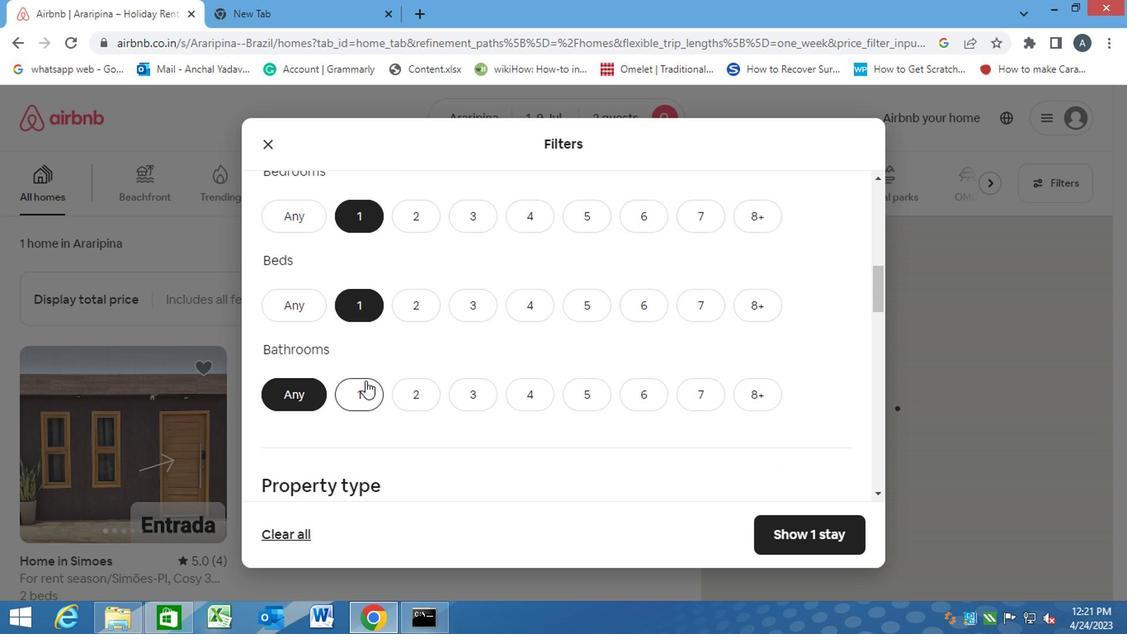 
Action: Mouse moved to (462, 469)
Screenshot: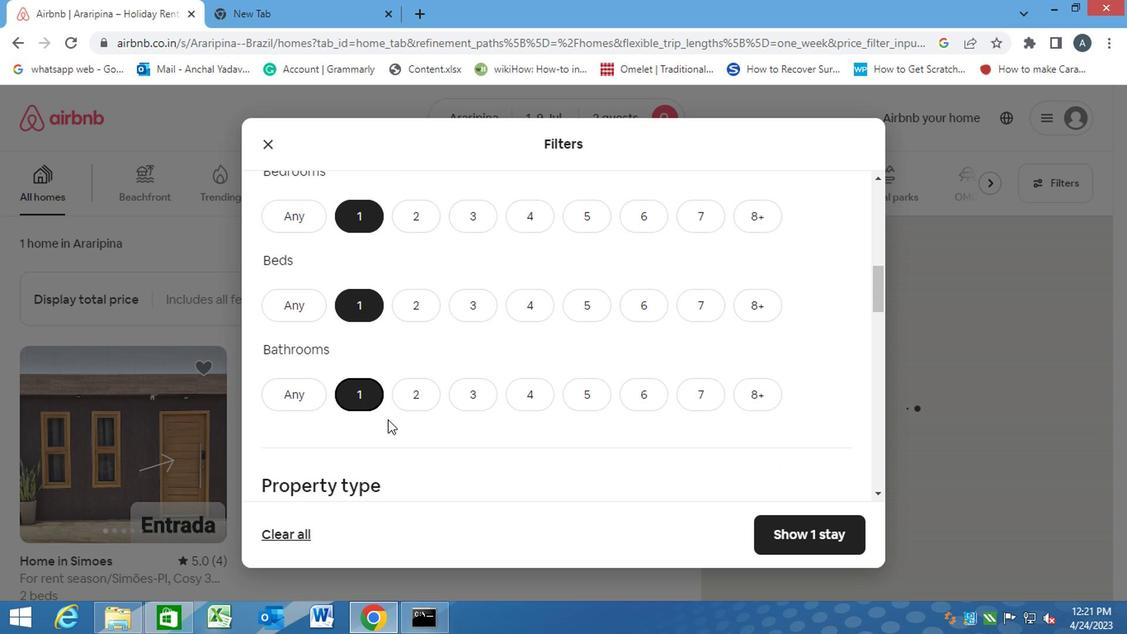 
Action: Mouse scrolled (462, 468) with delta (0, 0)
Screenshot: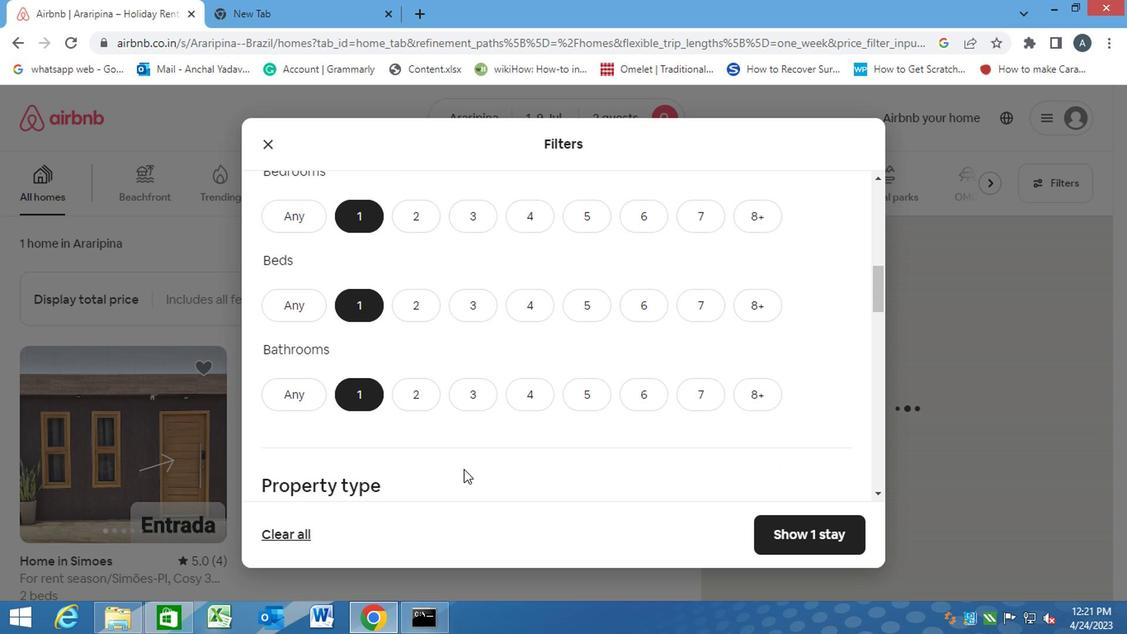 
Action: Mouse scrolled (462, 468) with delta (0, 0)
Screenshot: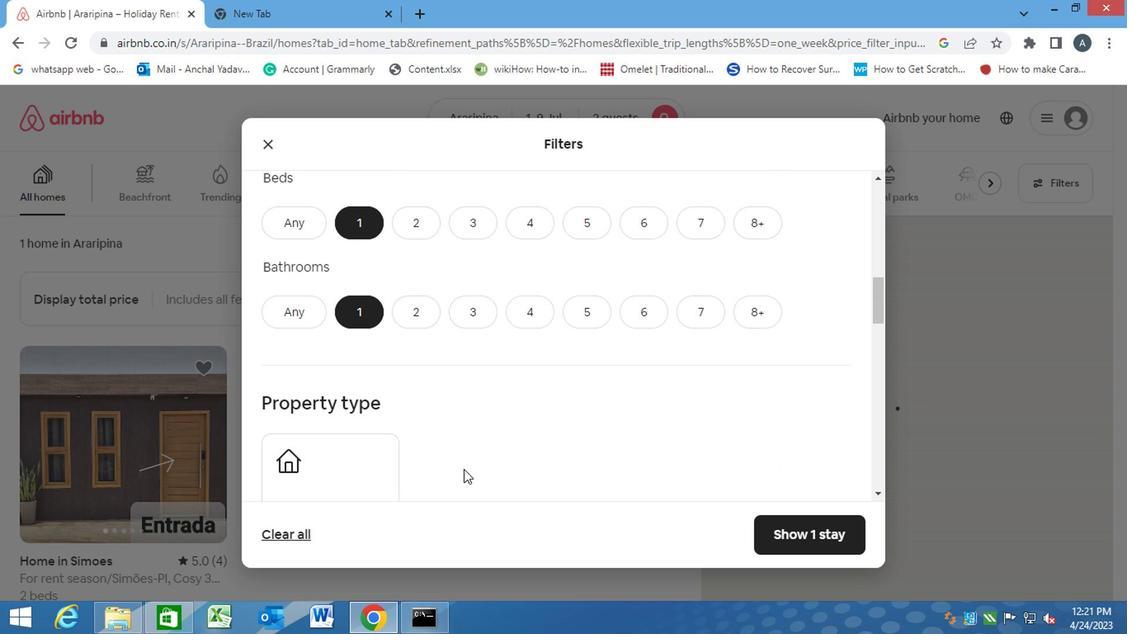 
Action: Mouse scrolled (462, 468) with delta (0, 0)
Screenshot: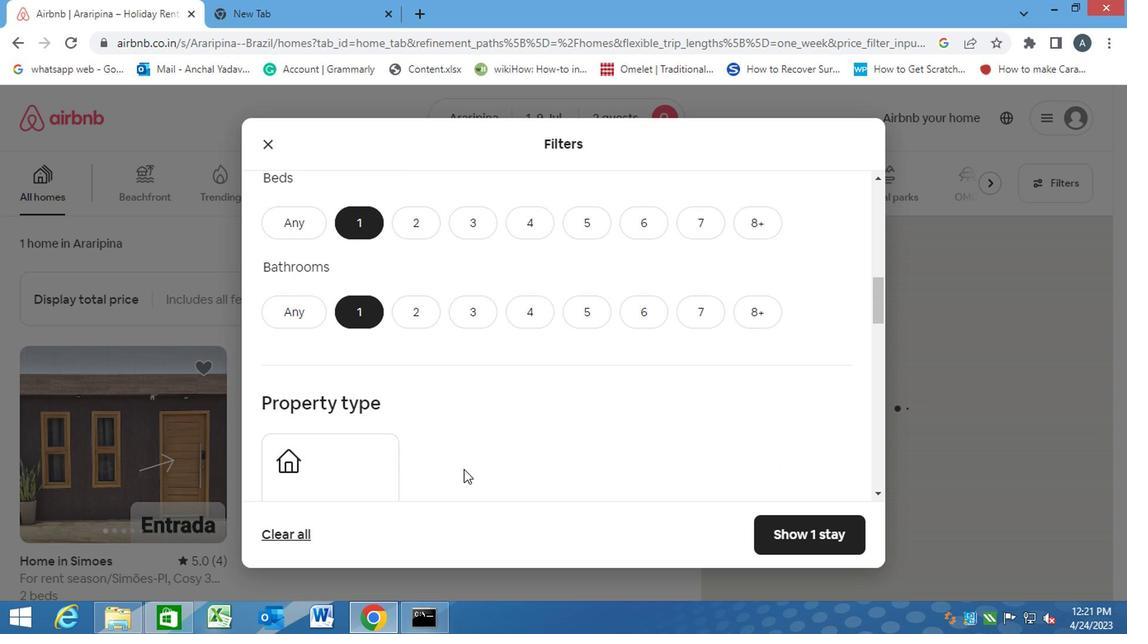 
Action: Mouse moved to (343, 333)
Screenshot: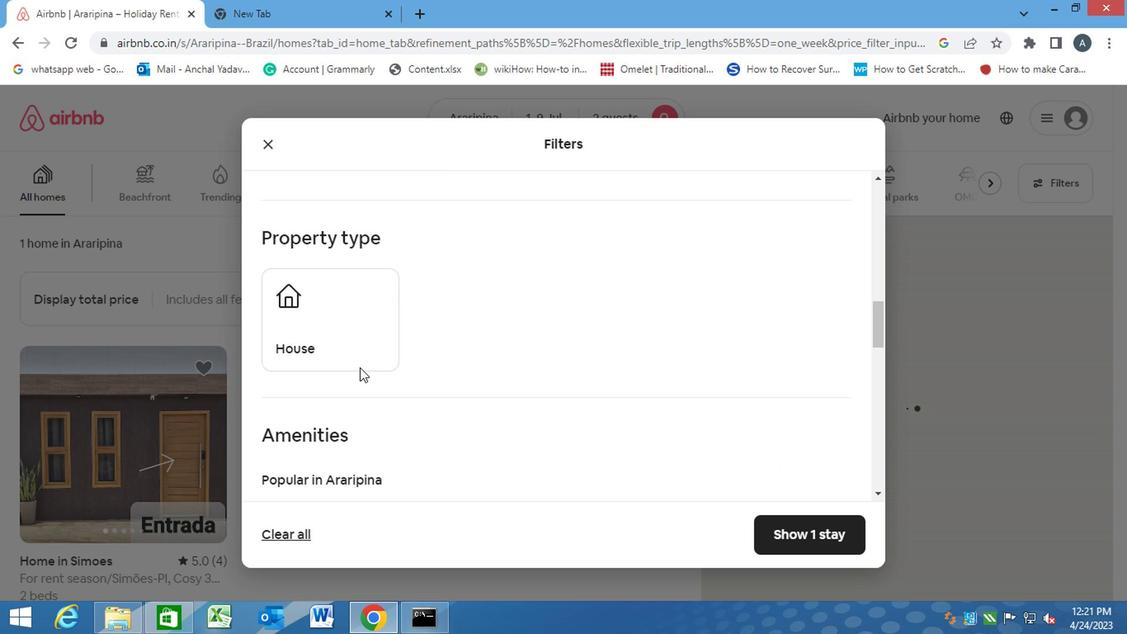 
Action: Mouse pressed left at (343, 333)
Screenshot: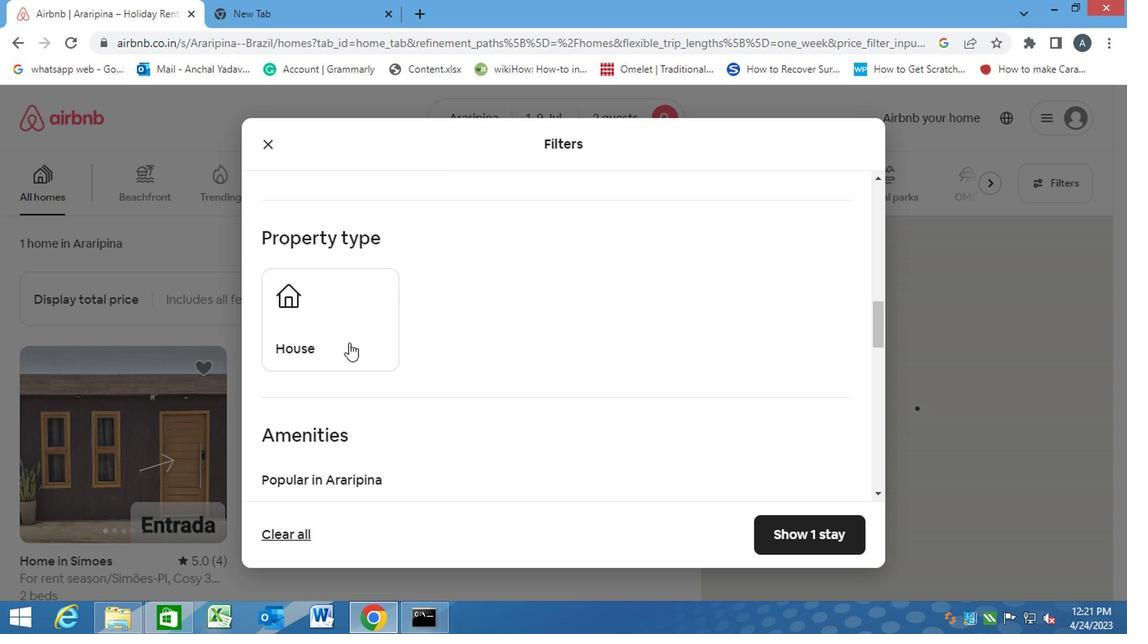 
Action: Mouse moved to (451, 458)
Screenshot: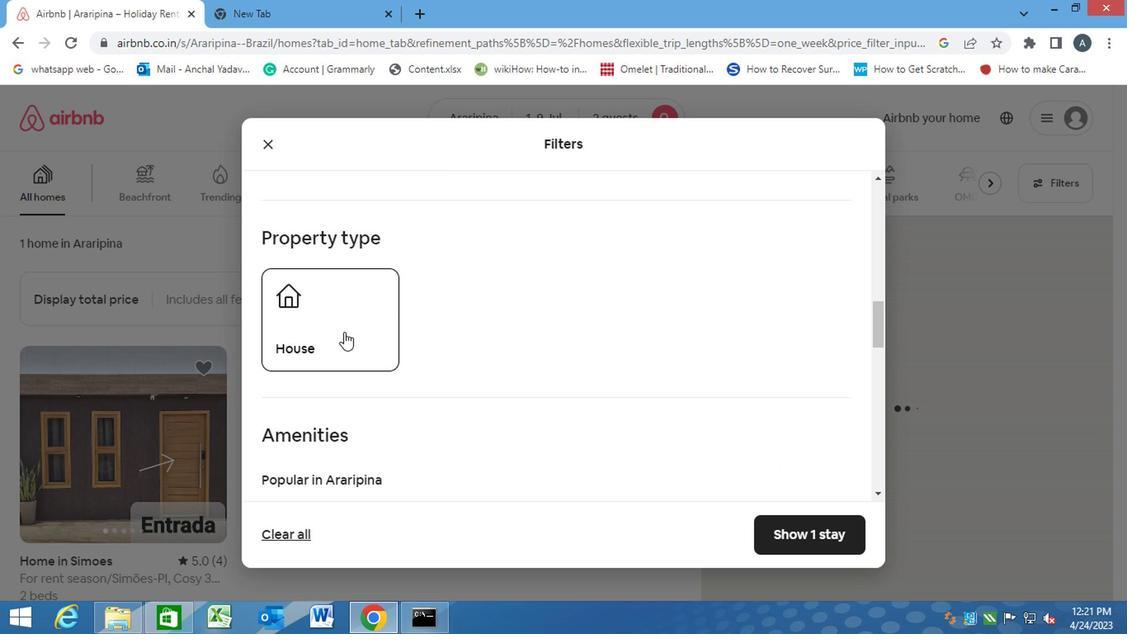 
Action: Mouse scrolled (451, 457) with delta (0, -1)
Screenshot: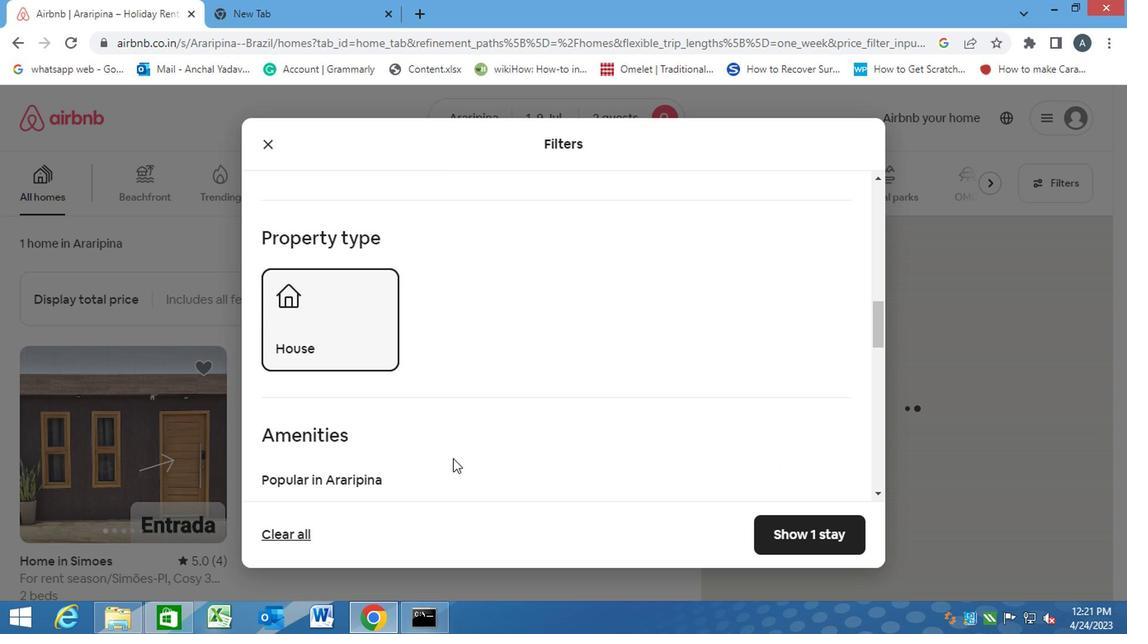 
Action: Mouse scrolled (451, 457) with delta (0, -1)
Screenshot: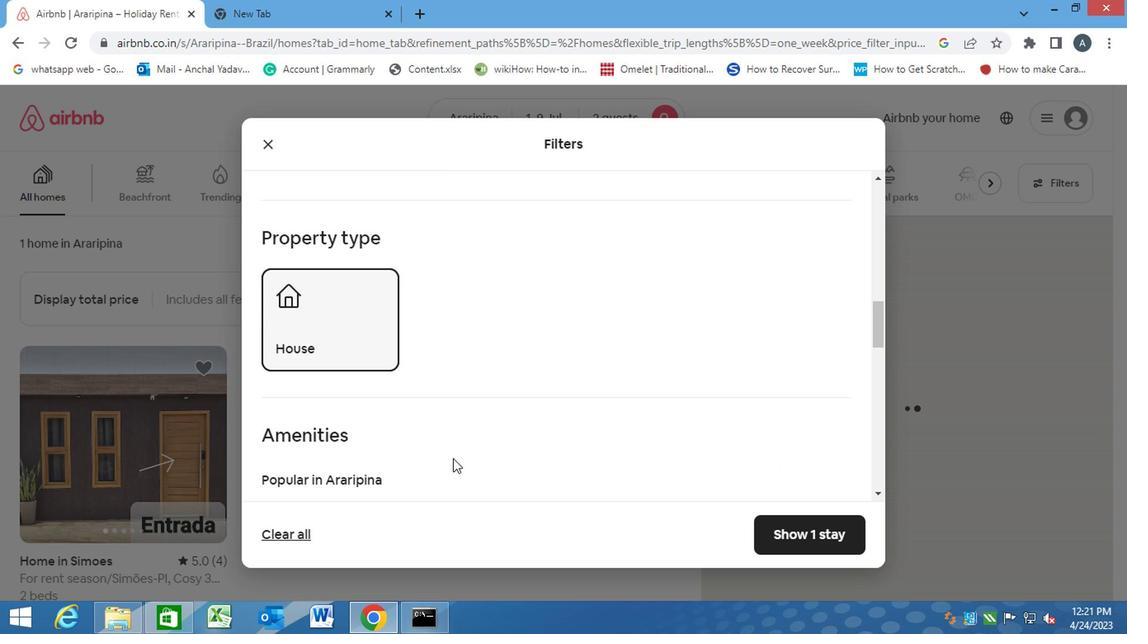
Action: Mouse scrolled (451, 457) with delta (0, -1)
Screenshot: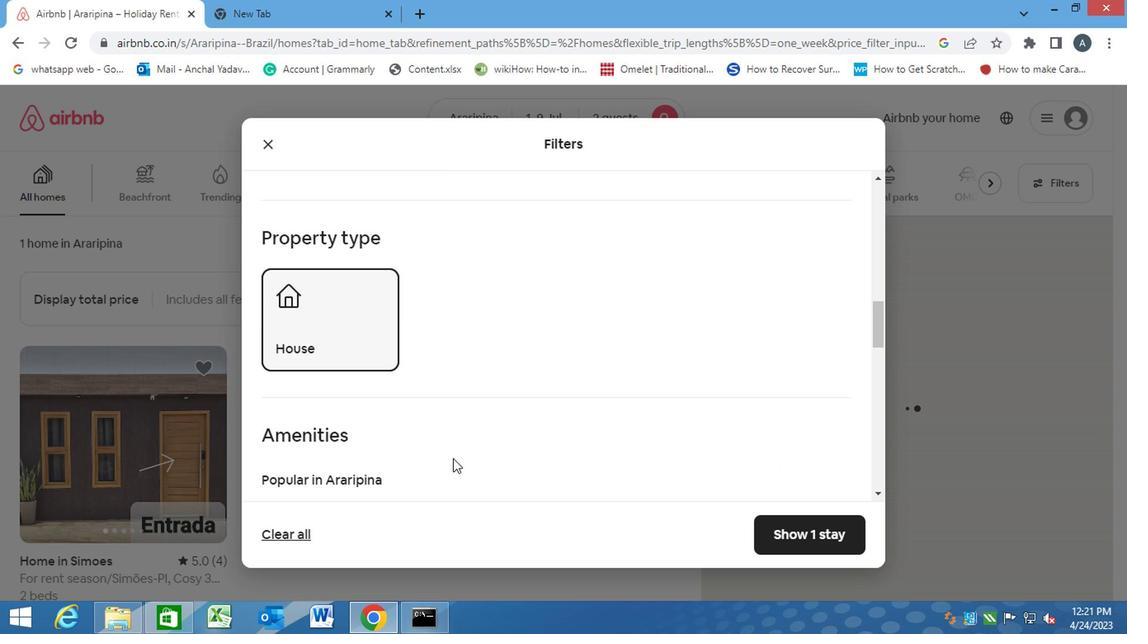 
Action: Mouse moved to (498, 415)
Screenshot: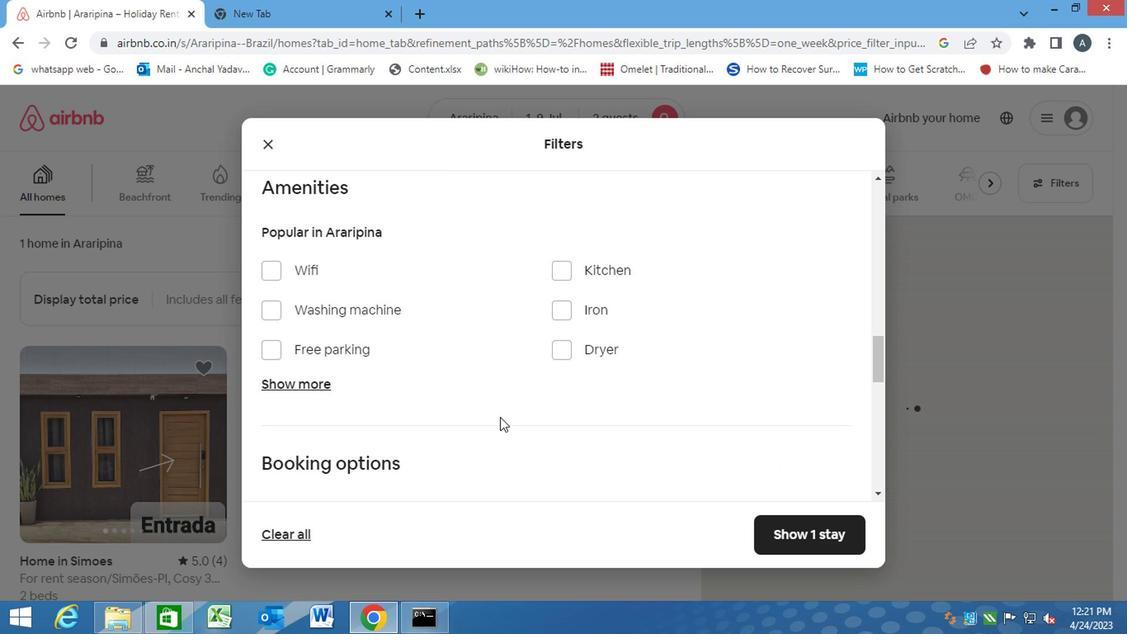 
Action: Mouse scrolled (498, 414) with delta (0, -1)
Screenshot: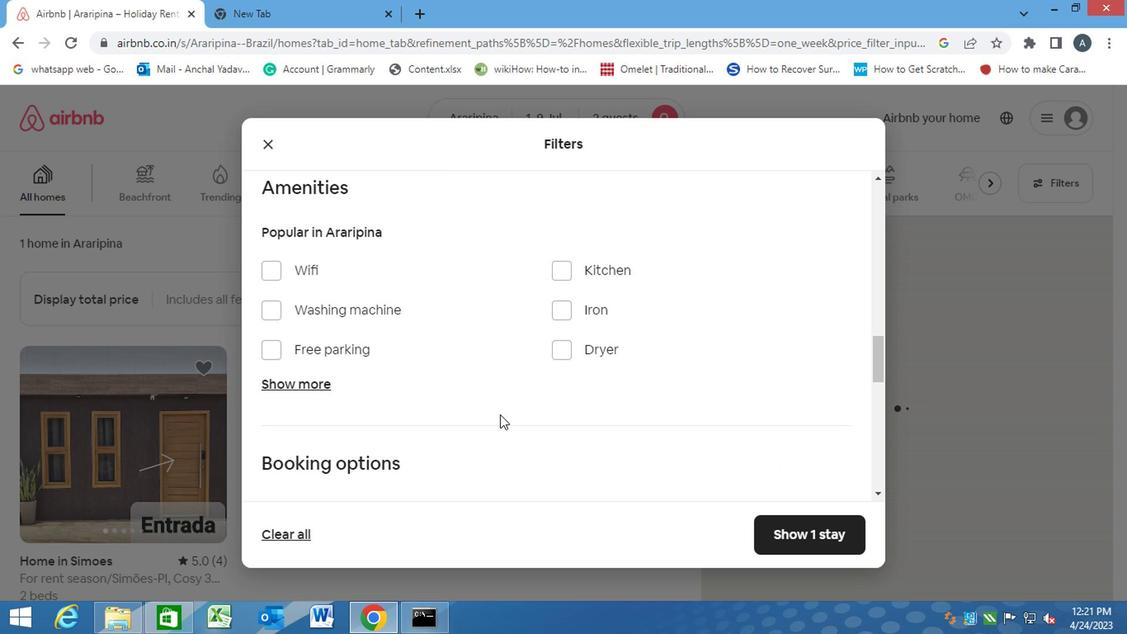
Action: Mouse moved to (274, 216)
Screenshot: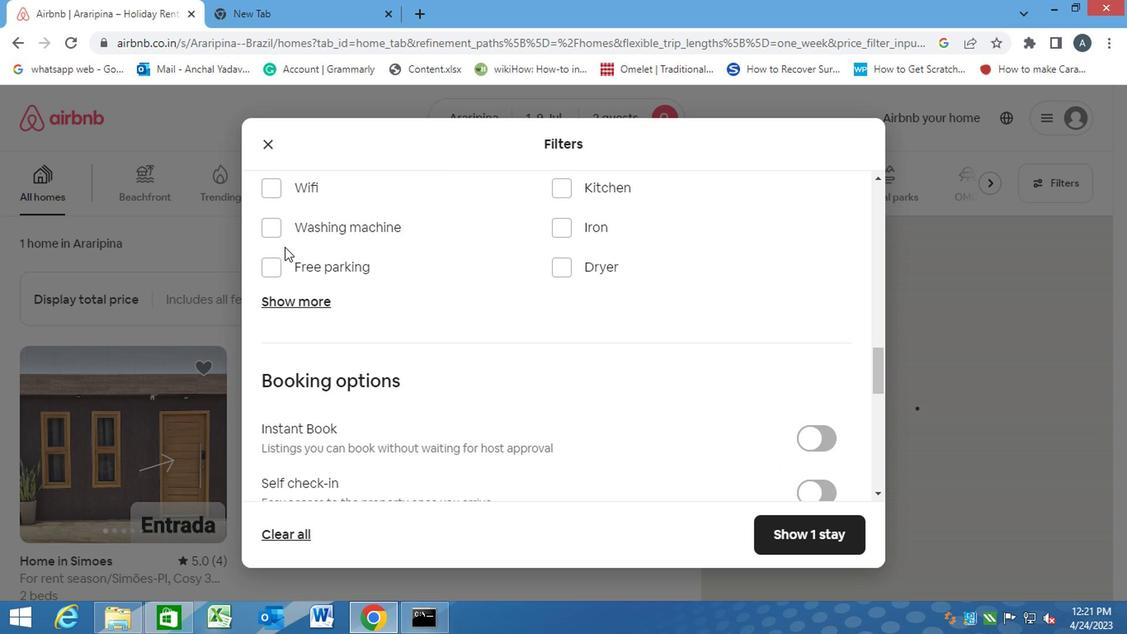
Action: Mouse pressed left at (274, 216)
Screenshot: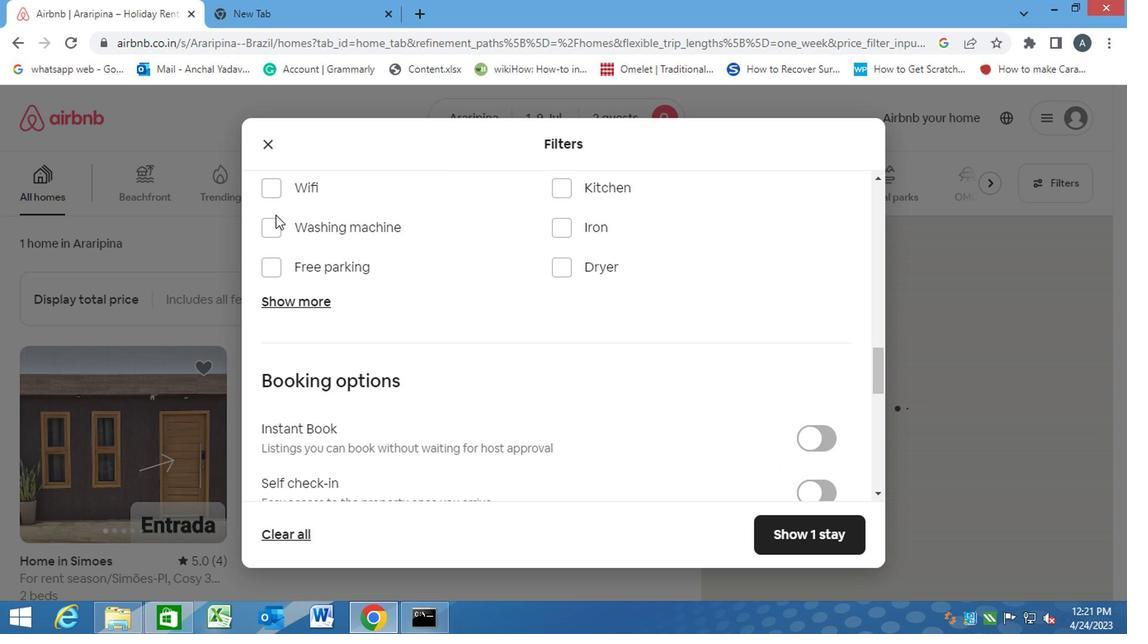 
Action: Mouse moved to (274, 229)
Screenshot: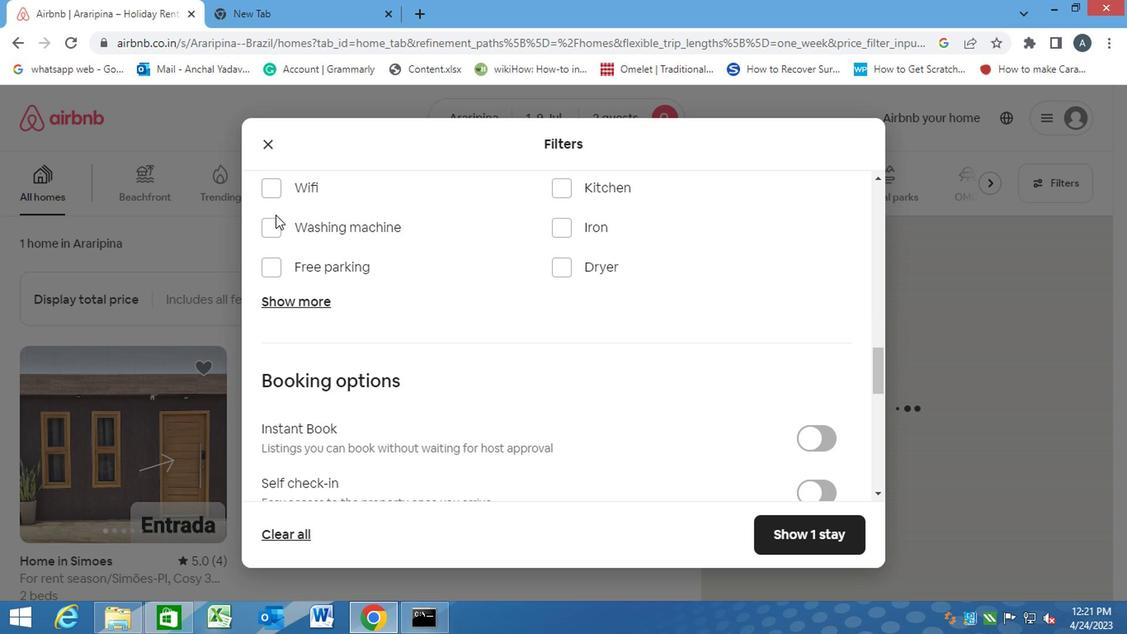 
Action: Mouse pressed left at (274, 229)
Screenshot: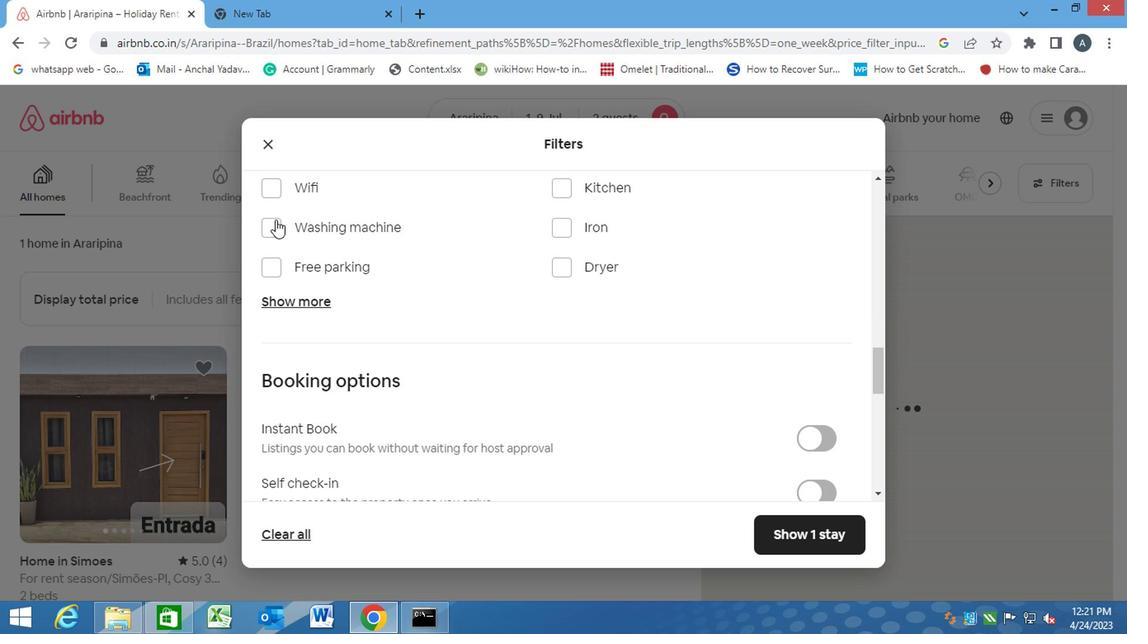 
Action: Mouse moved to (397, 303)
Screenshot: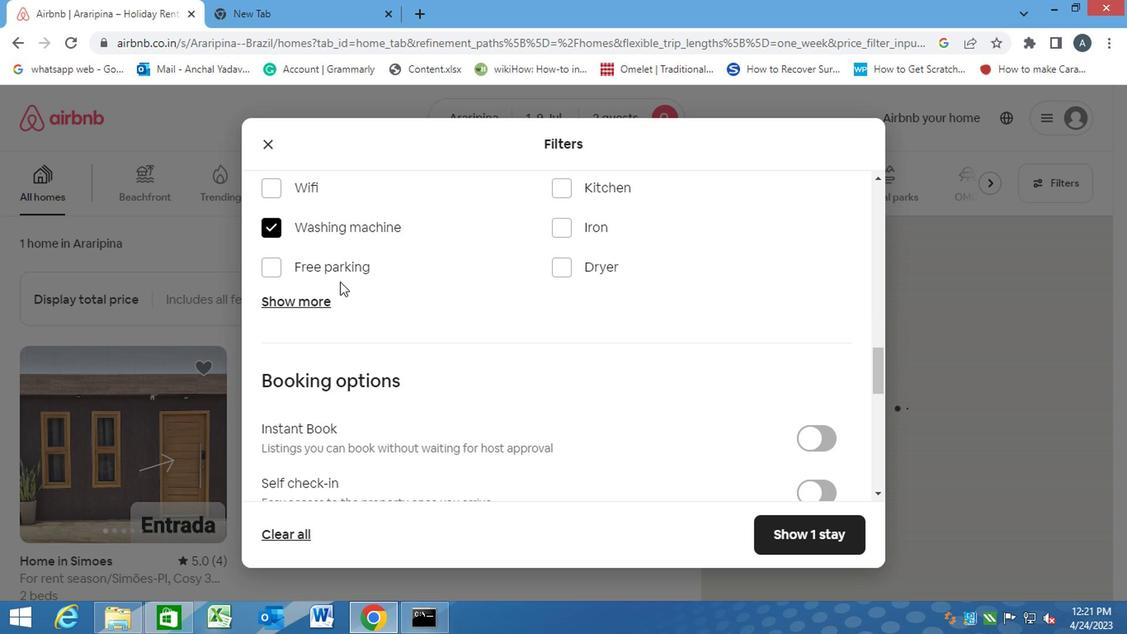 
Action: Mouse scrolled (397, 302) with delta (0, -1)
Screenshot: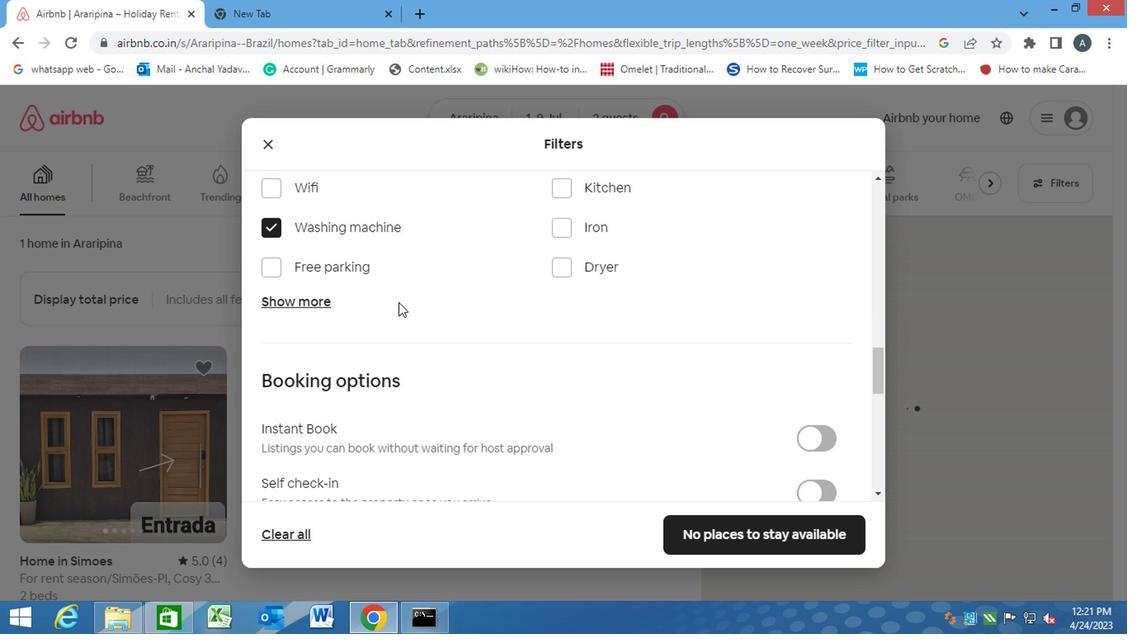 
Action: Mouse scrolled (397, 302) with delta (0, -1)
Screenshot: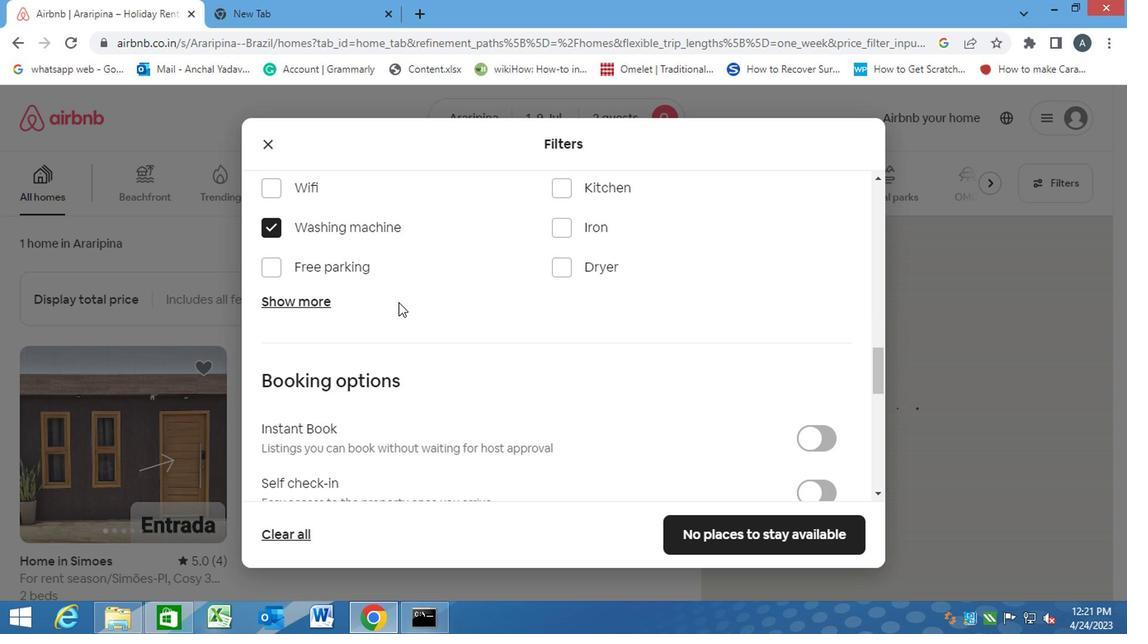 
Action: Mouse scrolled (397, 302) with delta (0, -1)
Screenshot: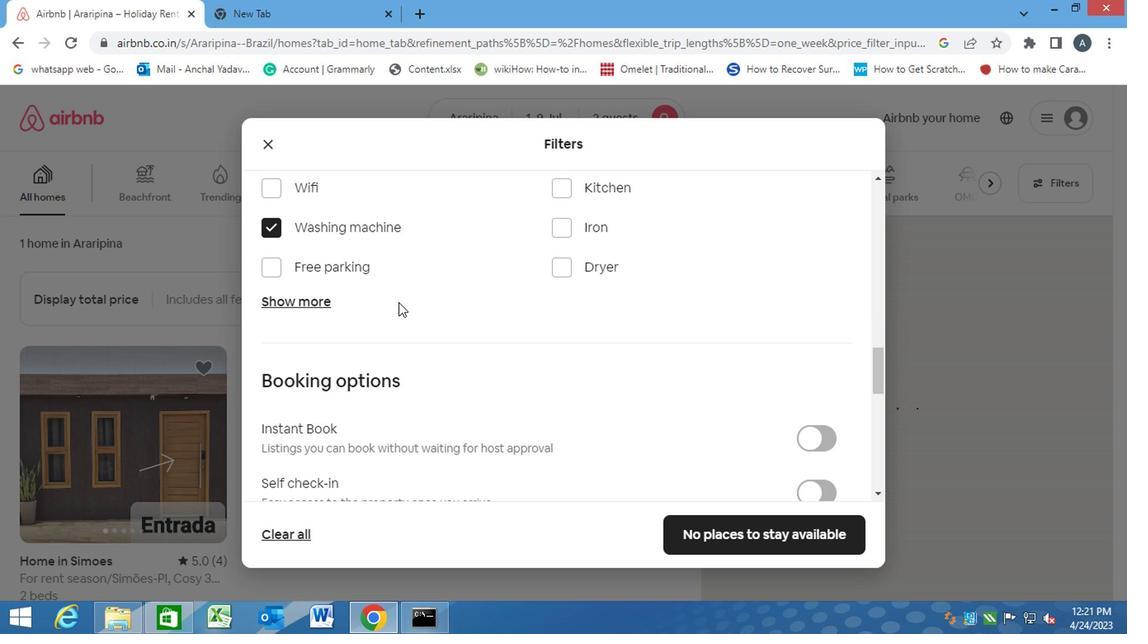 
Action: Mouse moved to (807, 242)
Screenshot: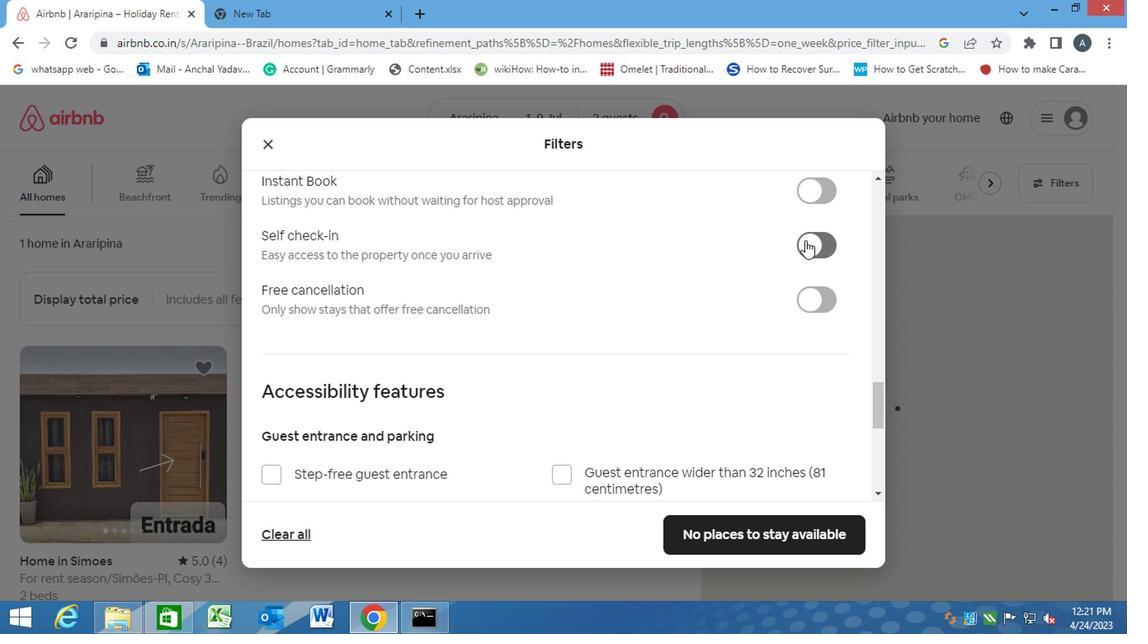 
Action: Mouse pressed left at (807, 242)
Screenshot: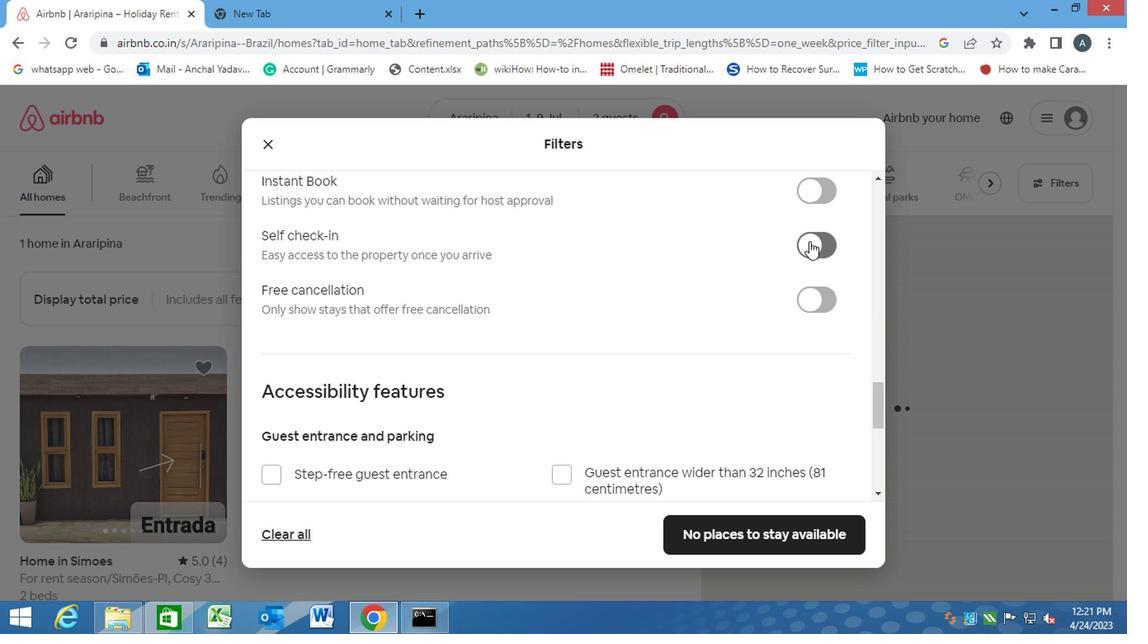 
Action: Mouse moved to (711, 419)
Screenshot: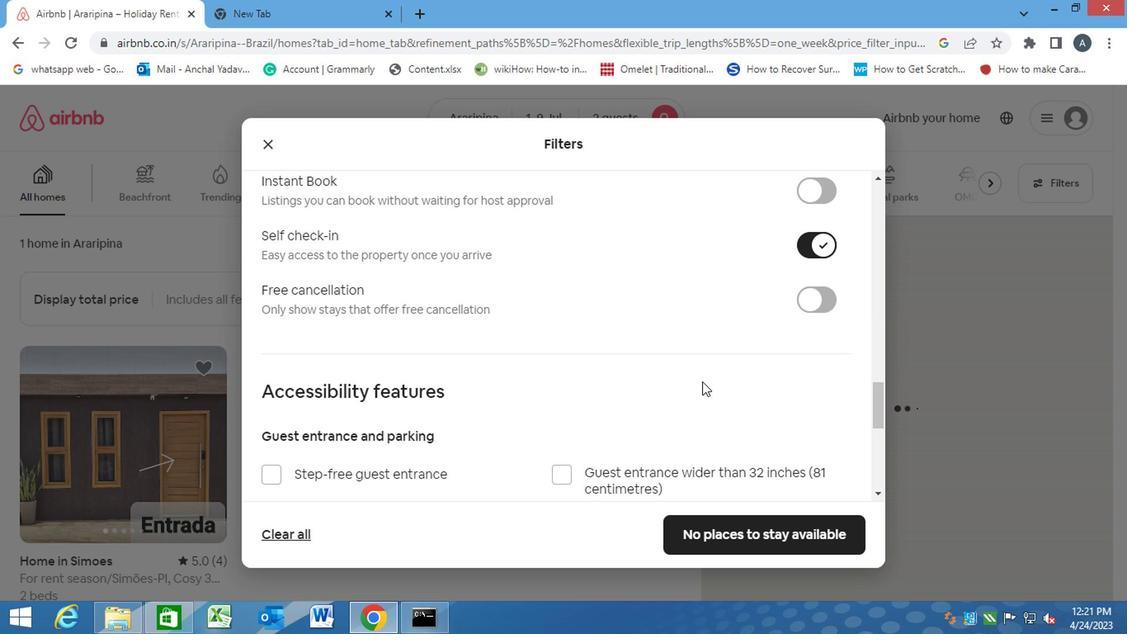 
Action: Mouse scrolled (711, 418) with delta (0, -1)
Screenshot: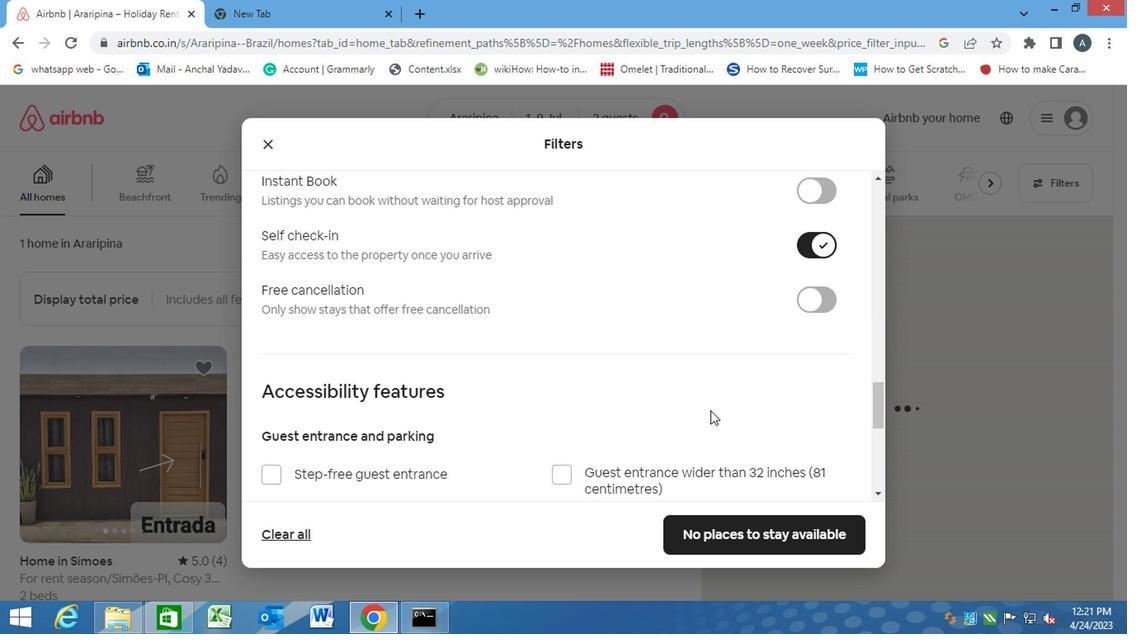 
Action: Mouse scrolled (711, 418) with delta (0, -1)
Screenshot: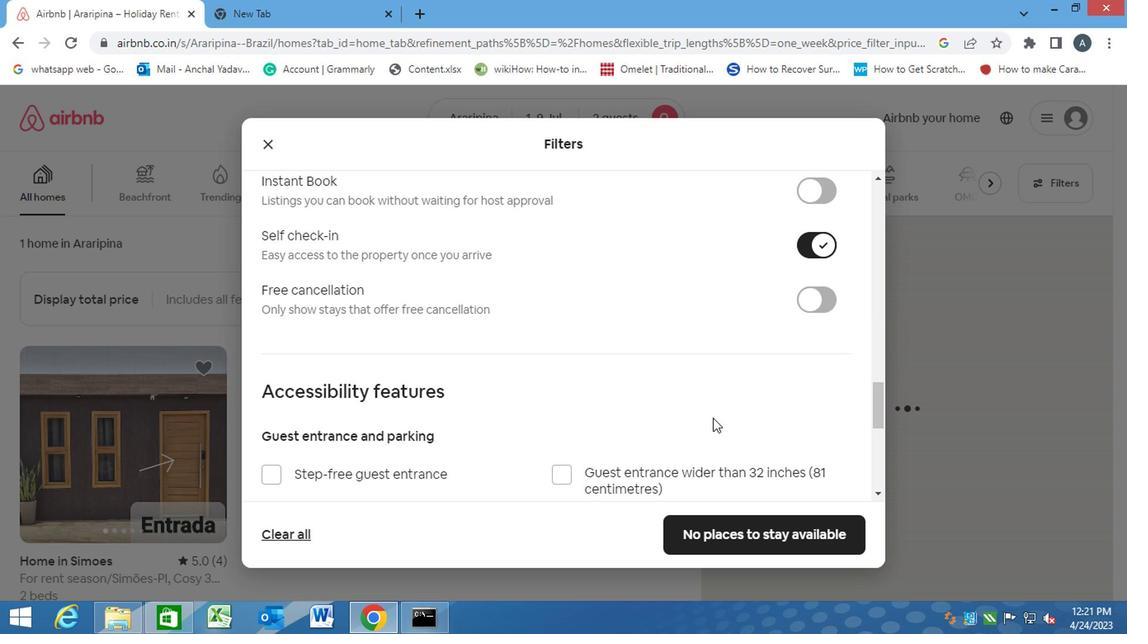 
Action: Mouse scrolled (711, 418) with delta (0, -1)
Screenshot: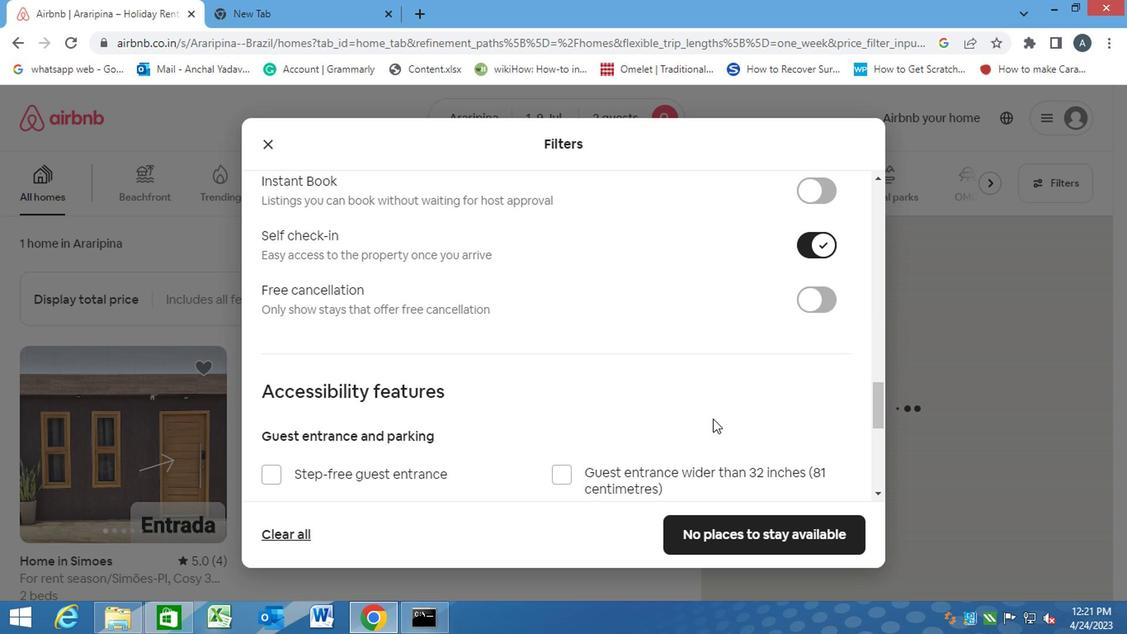 
Action: Mouse scrolled (711, 418) with delta (0, -1)
Screenshot: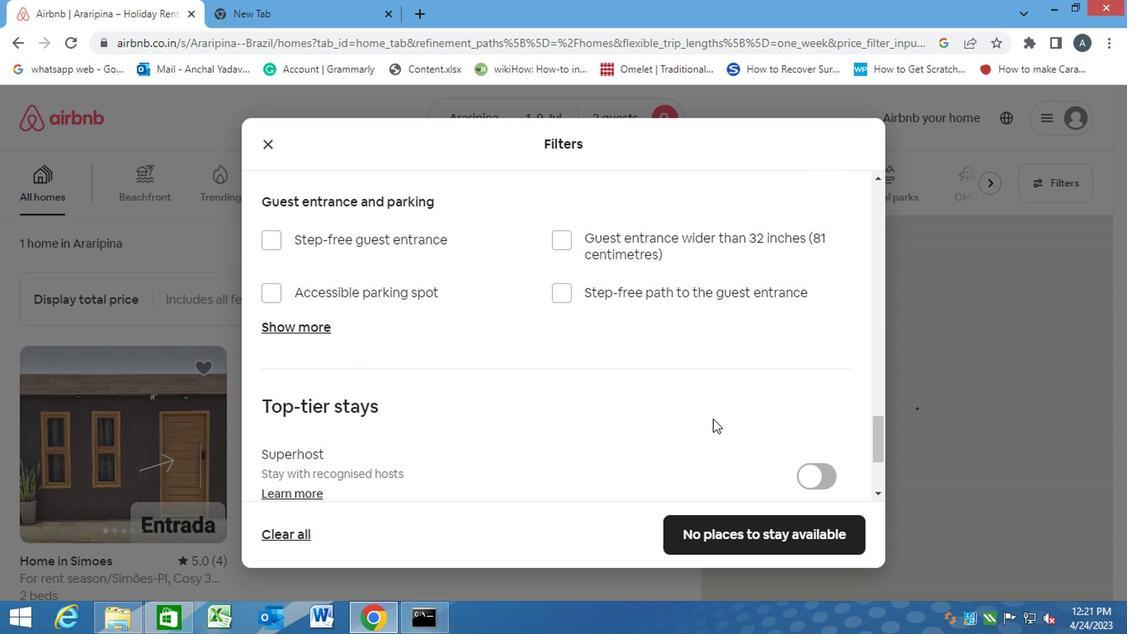 
Action: Mouse scrolled (711, 418) with delta (0, -1)
Screenshot: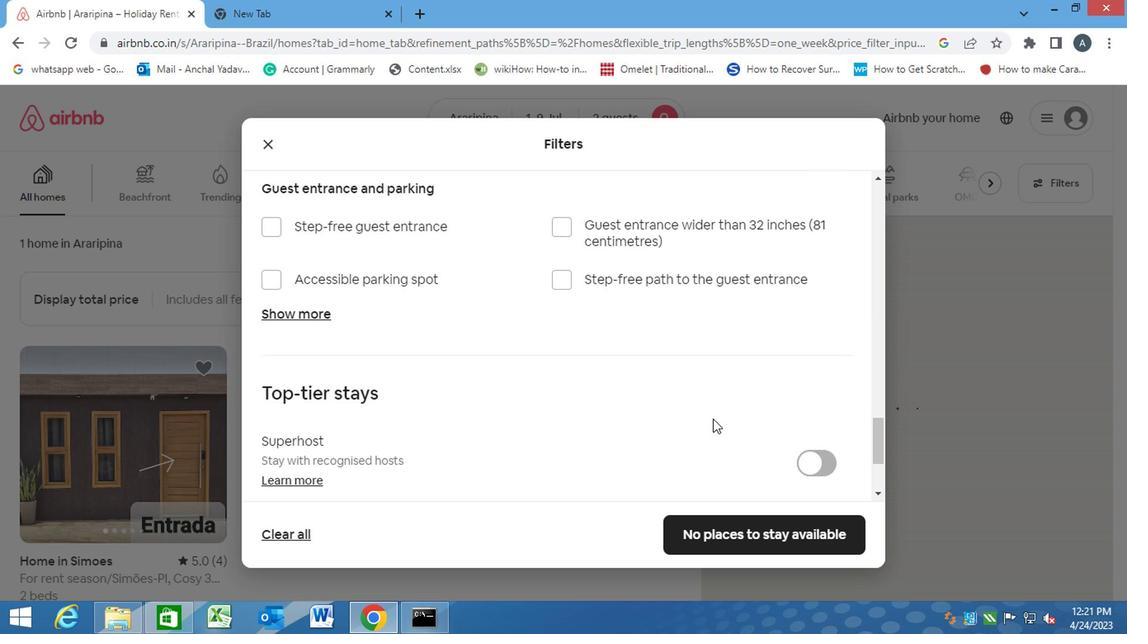
Action: Mouse scrolled (711, 418) with delta (0, -1)
Screenshot: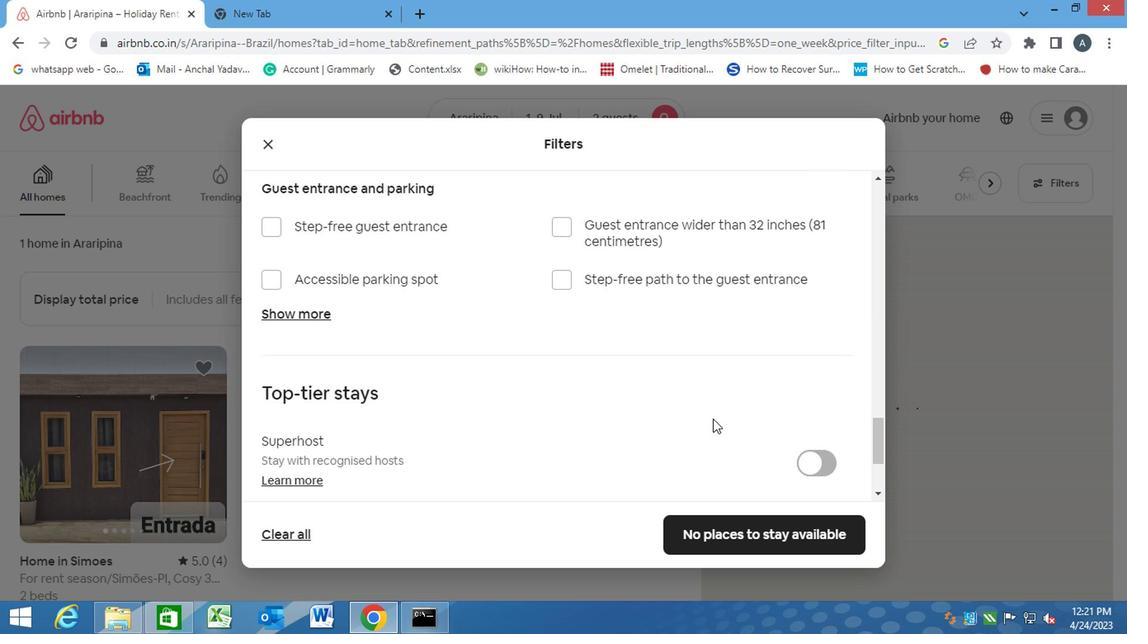 
Action: Mouse moved to (669, 392)
Screenshot: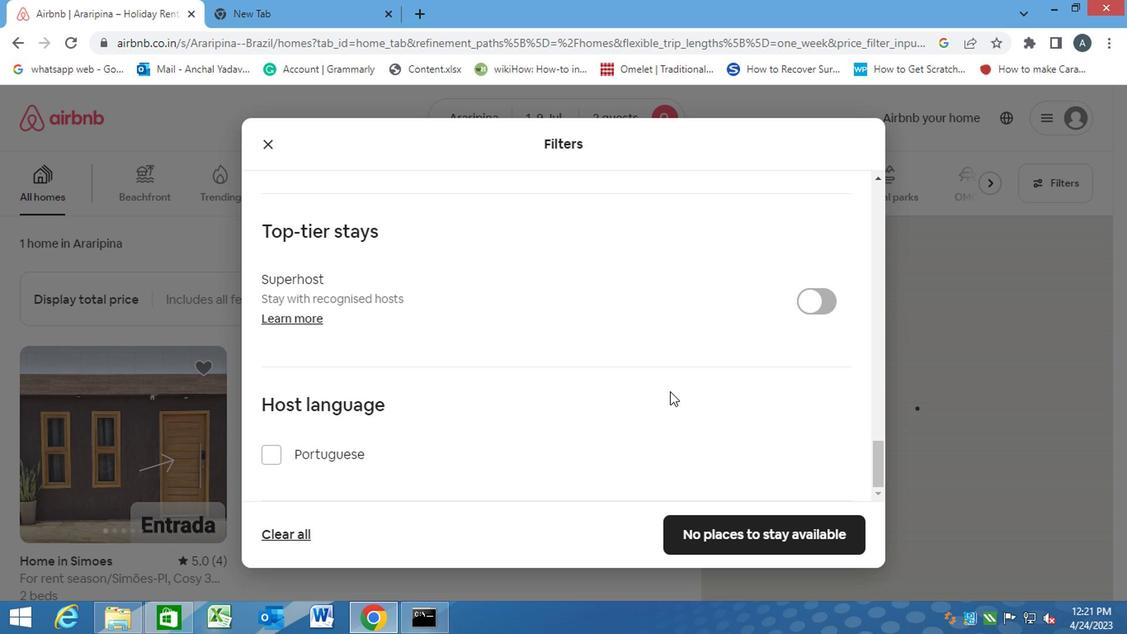 
Action: Mouse scrolled (669, 391) with delta (0, -1)
Screenshot: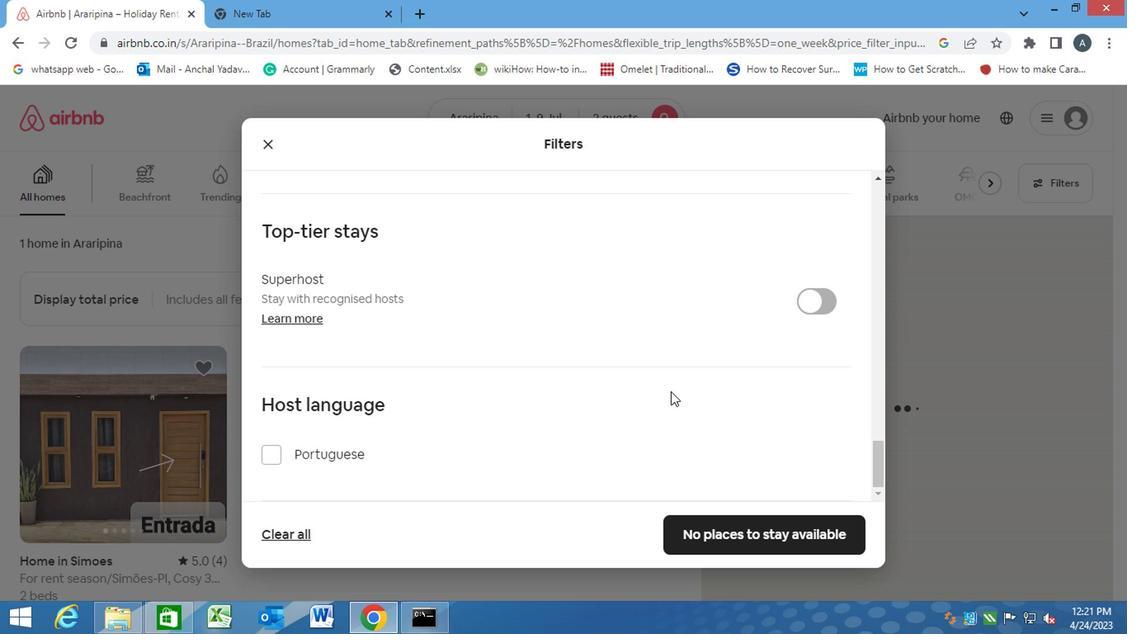 
Action: Mouse scrolled (669, 391) with delta (0, -1)
Screenshot: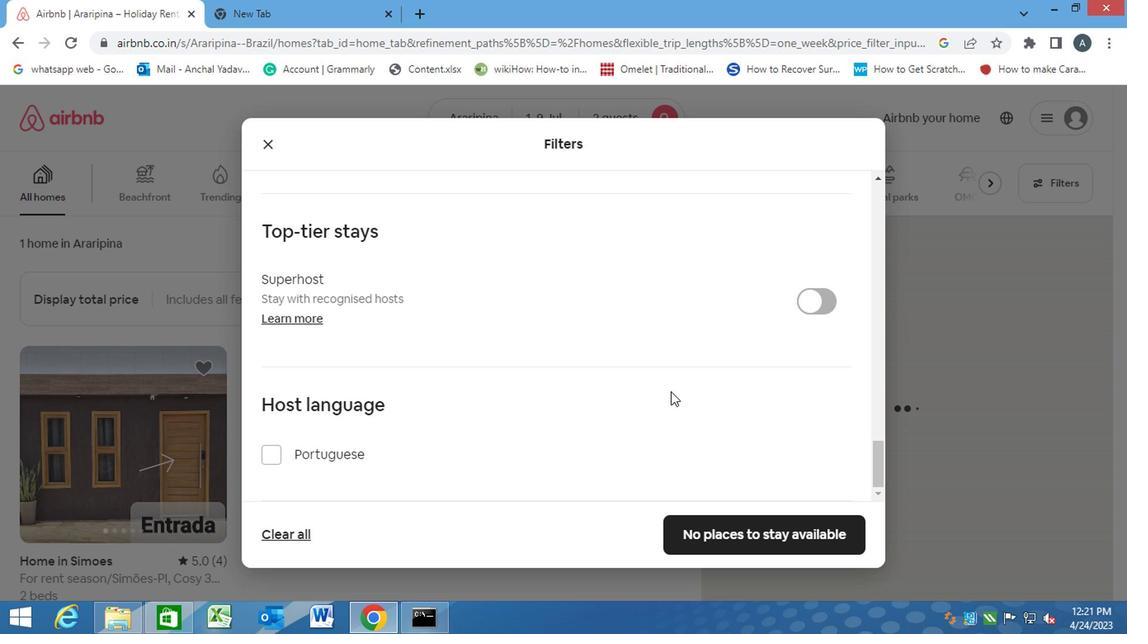 
Action: Mouse scrolled (669, 391) with delta (0, -1)
Screenshot: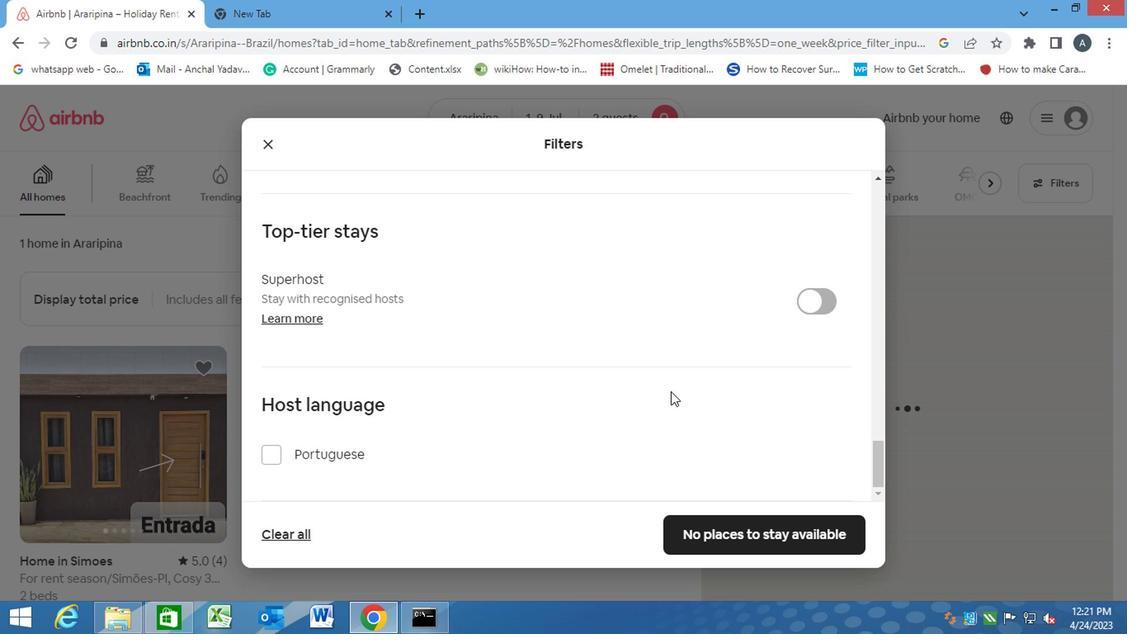 
Action: Mouse moved to (298, 447)
Screenshot: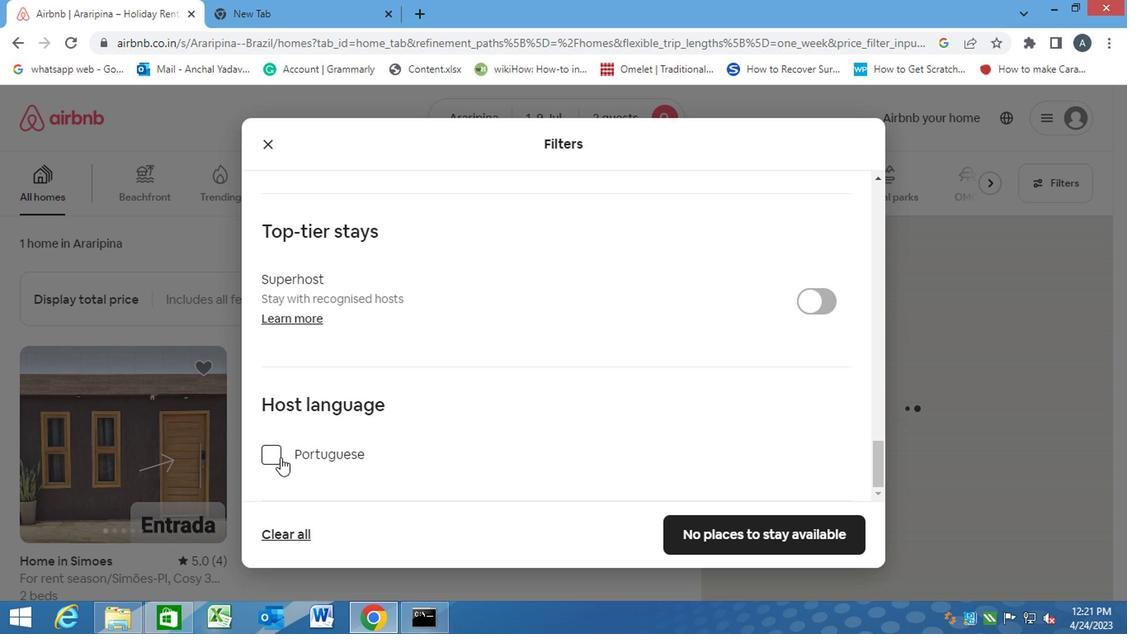 
Action: Mouse scrolled (298, 446) with delta (0, 0)
Screenshot: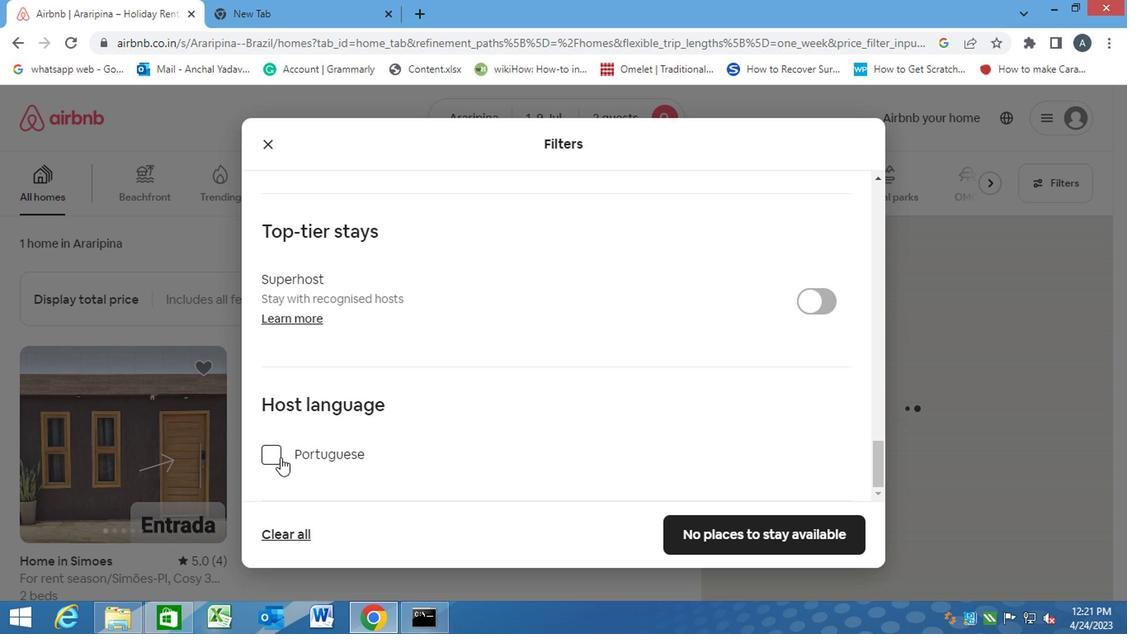 
Action: Mouse scrolled (298, 446) with delta (0, 0)
Screenshot: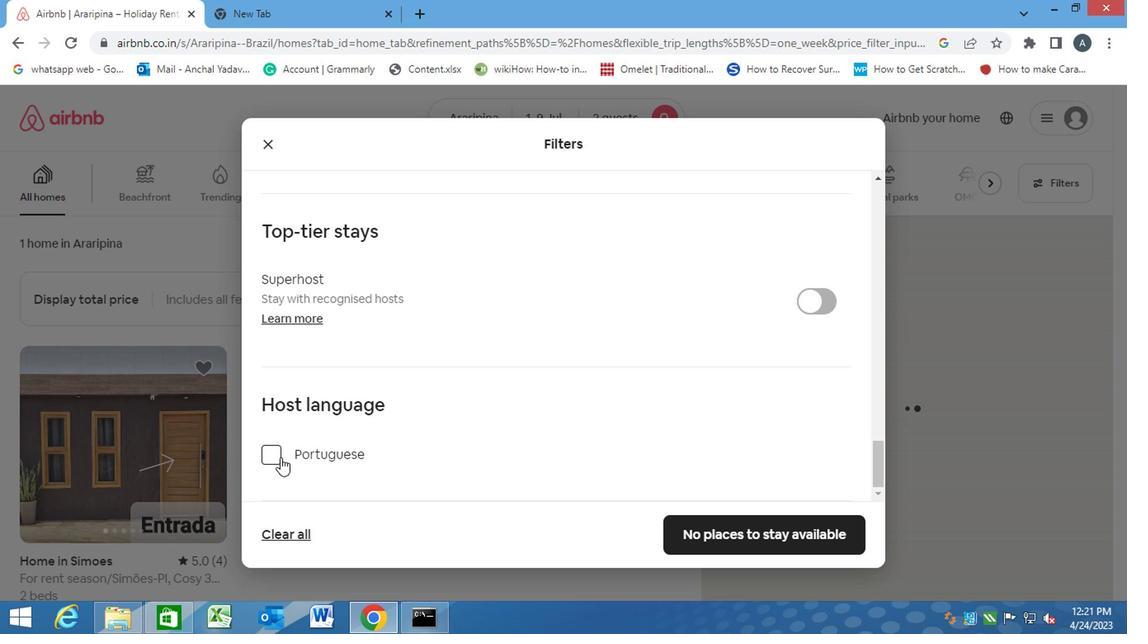 
Action: Mouse scrolled (298, 446) with delta (0, 0)
Screenshot: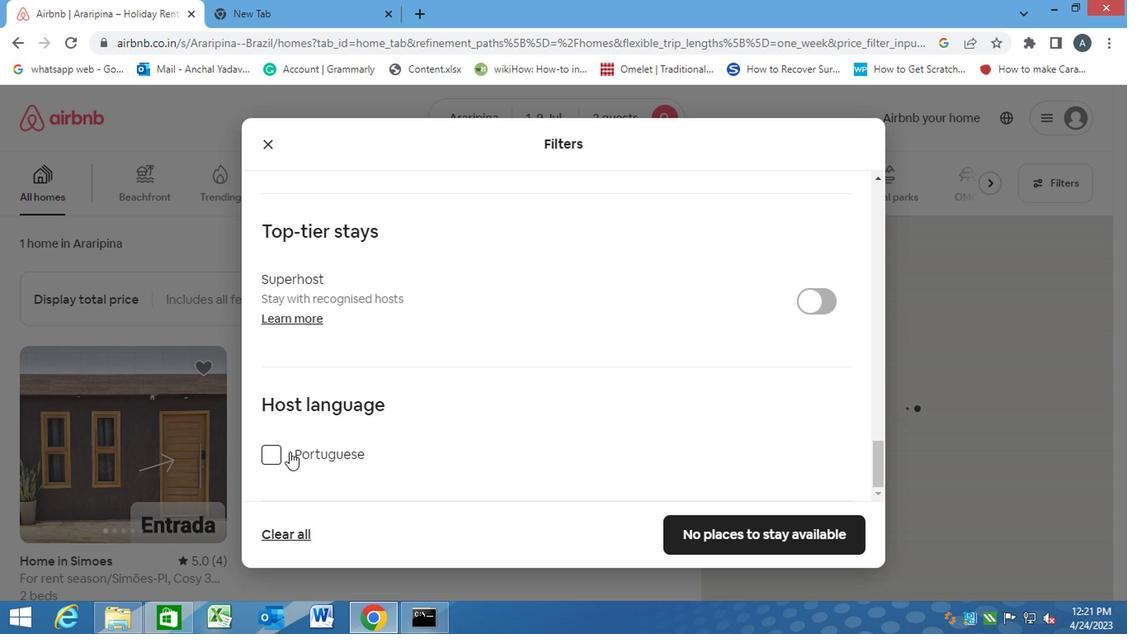 
Action: Mouse moved to (296, 479)
Screenshot: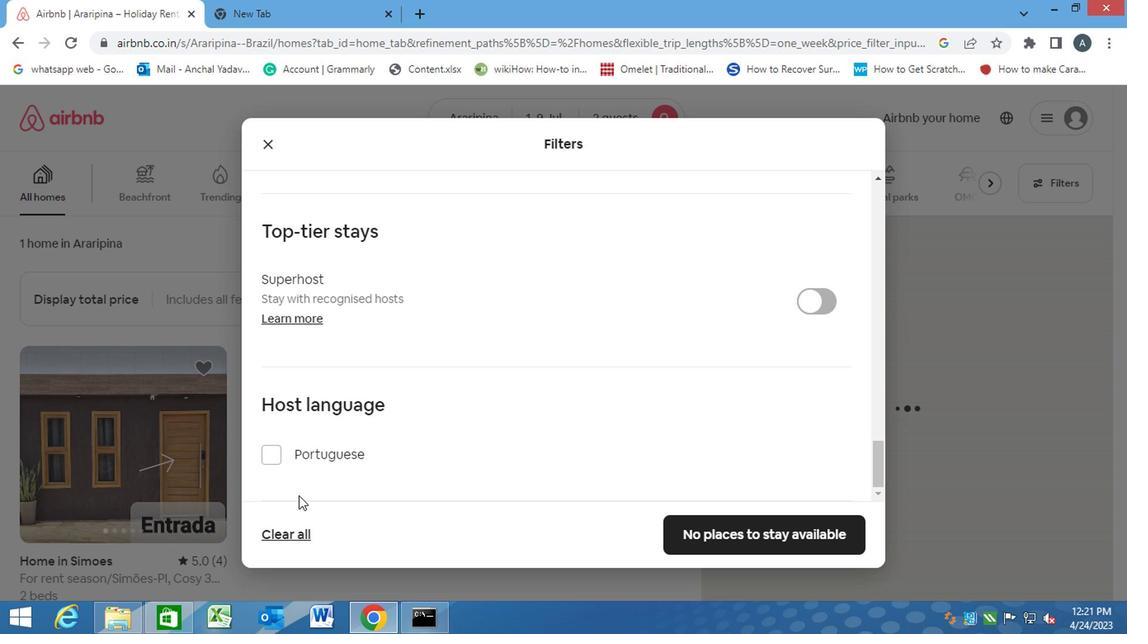 
Action: Mouse scrolled (296, 479) with delta (0, 0)
Screenshot: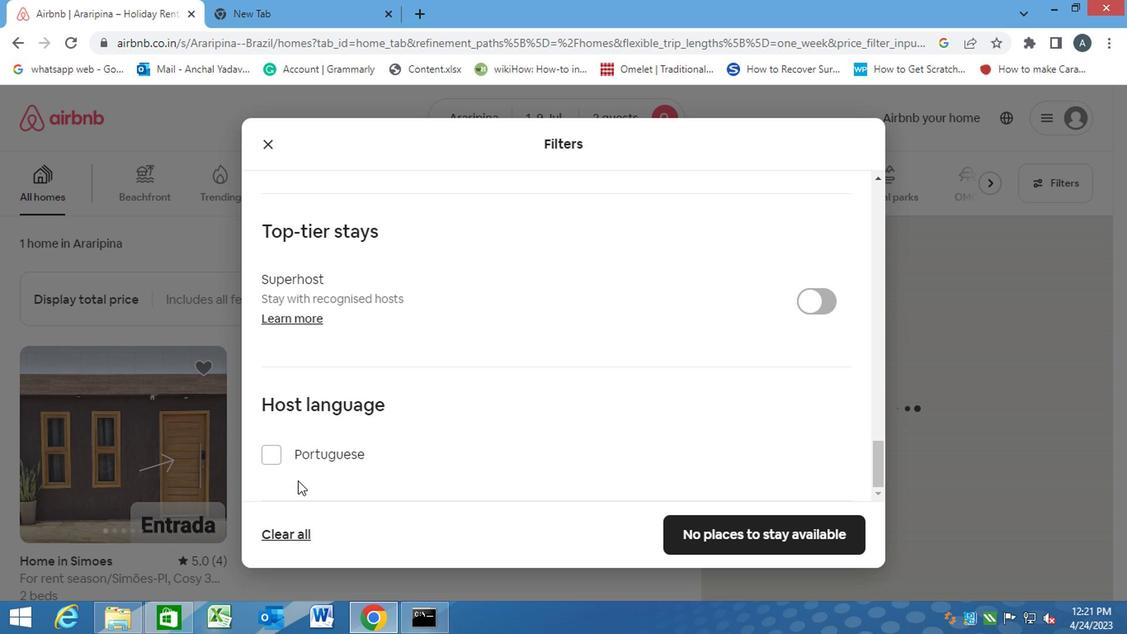 
Action: Mouse scrolled (296, 479) with delta (0, 0)
Screenshot: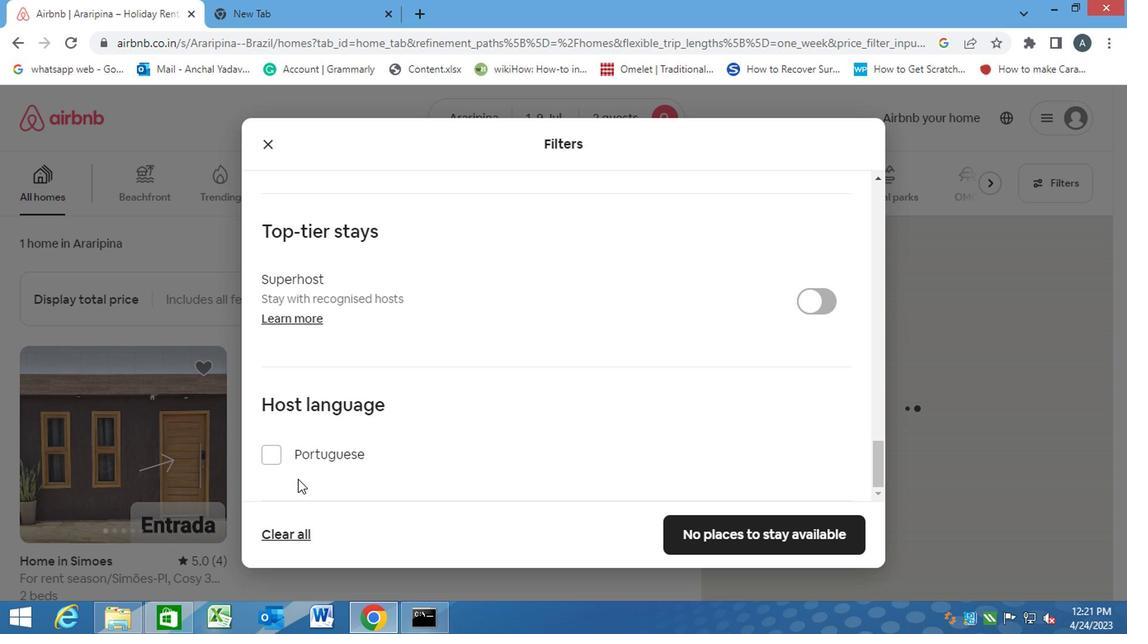 
Action: Mouse scrolled (296, 478) with delta (0, -1)
Screenshot: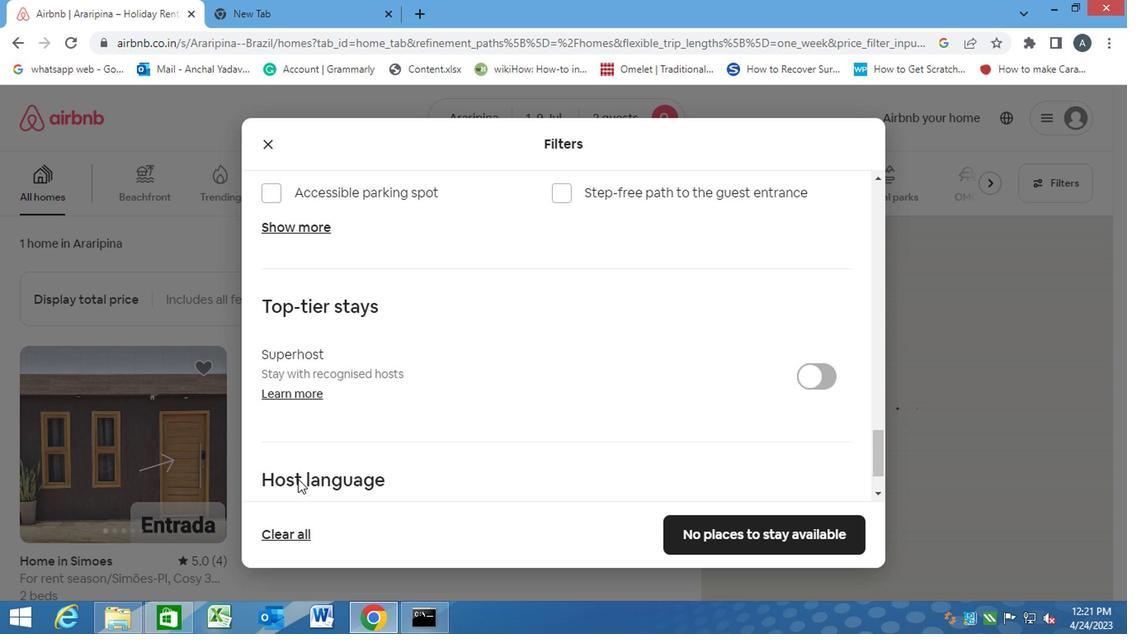 
Action: Mouse scrolled (296, 478) with delta (0, -1)
Screenshot: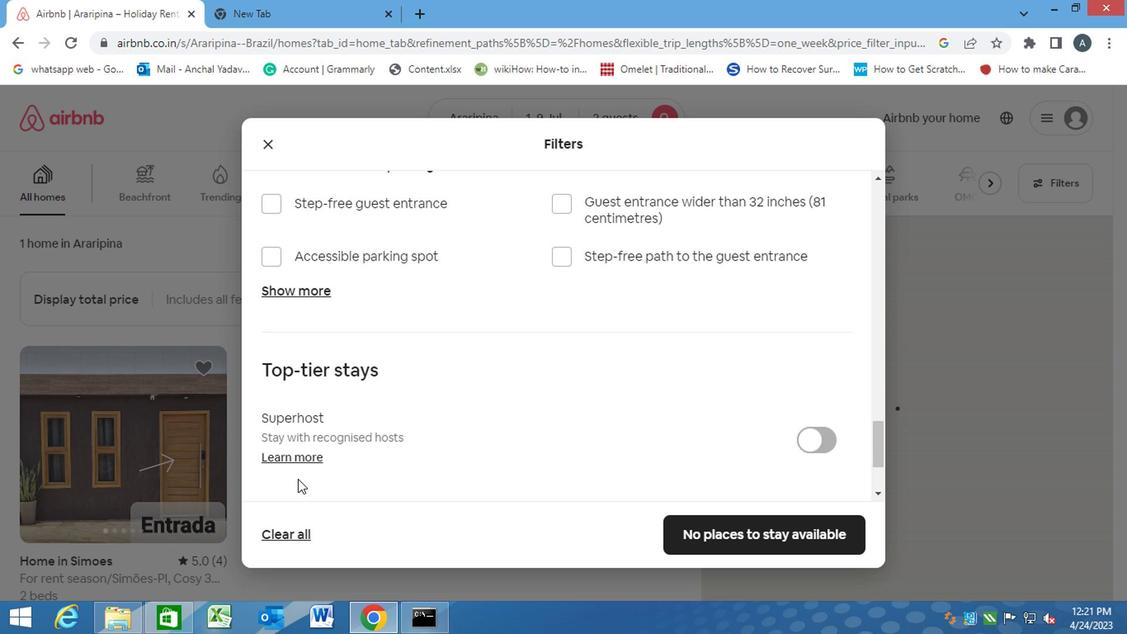 
Action: Mouse scrolled (296, 478) with delta (0, -1)
Screenshot: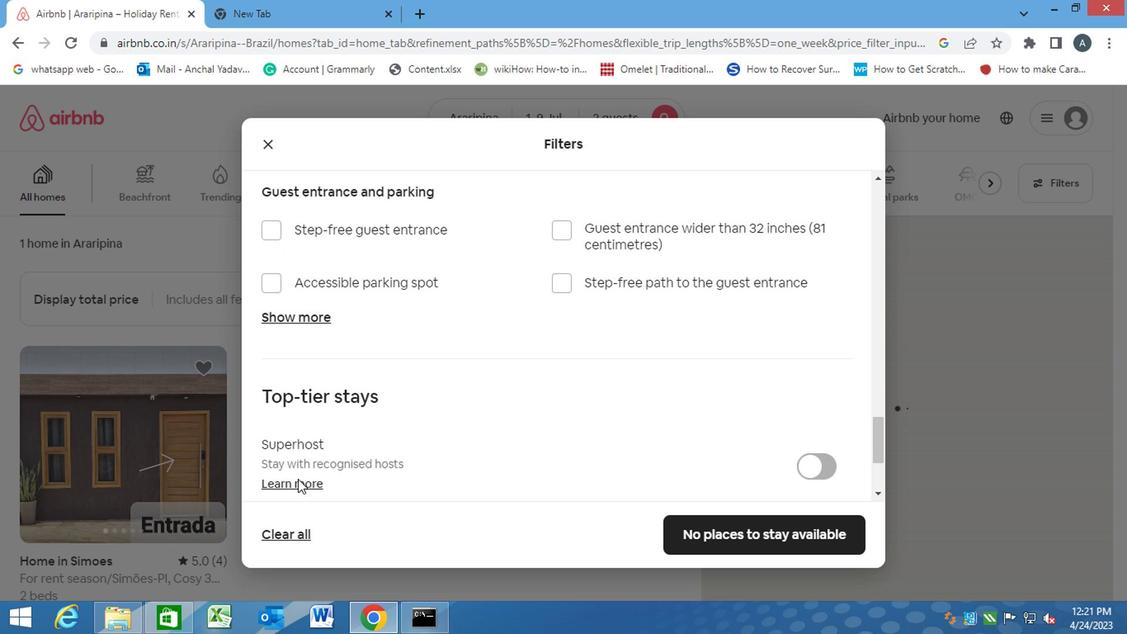 
Action: Mouse moved to (300, 474)
Screenshot: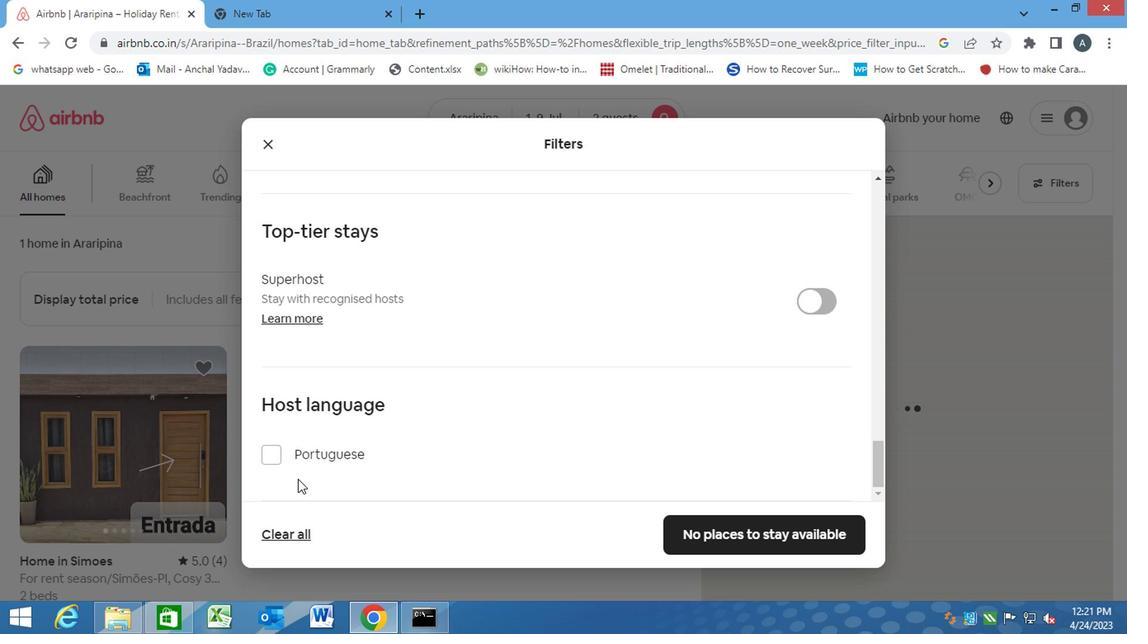 
Action: Mouse scrolled (300, 473) with delta (0, 0)
Screenshot: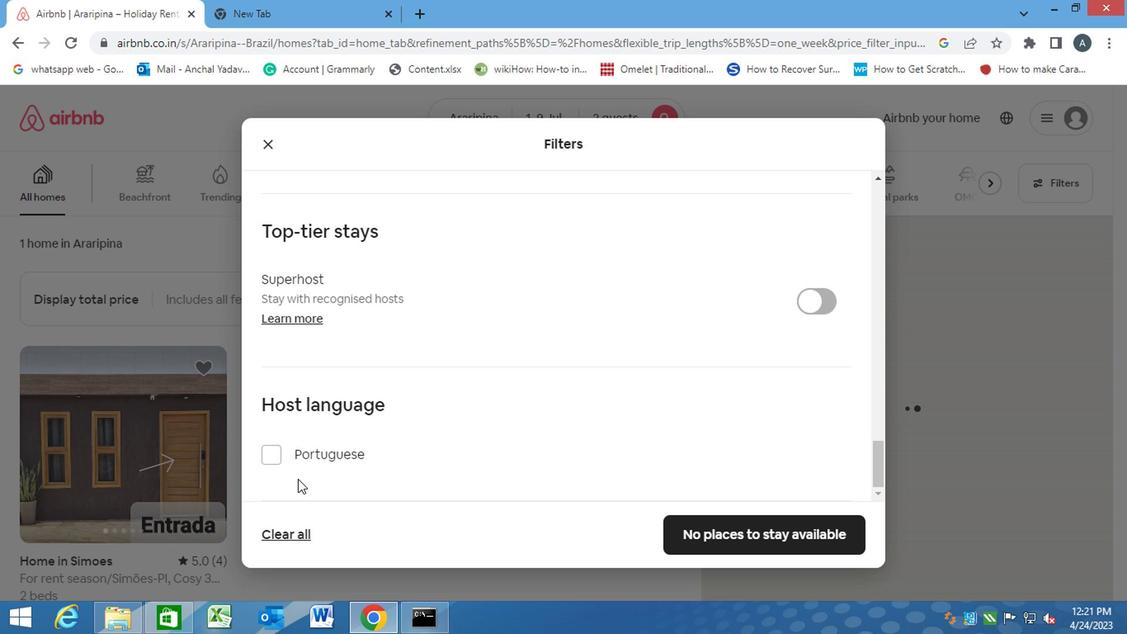 
Action: Mouse scrolled (300, 473) with delta (0, 0)
Screenshot: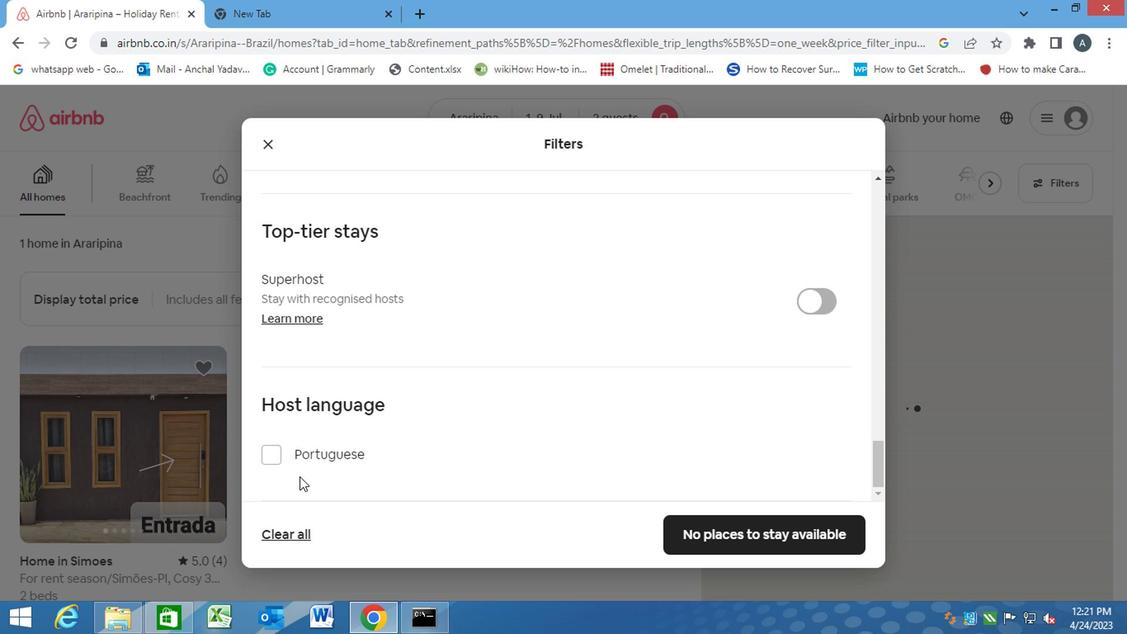 
Action: Mouse scrolled (300, 473) with delta (0, 0)
Screenshot: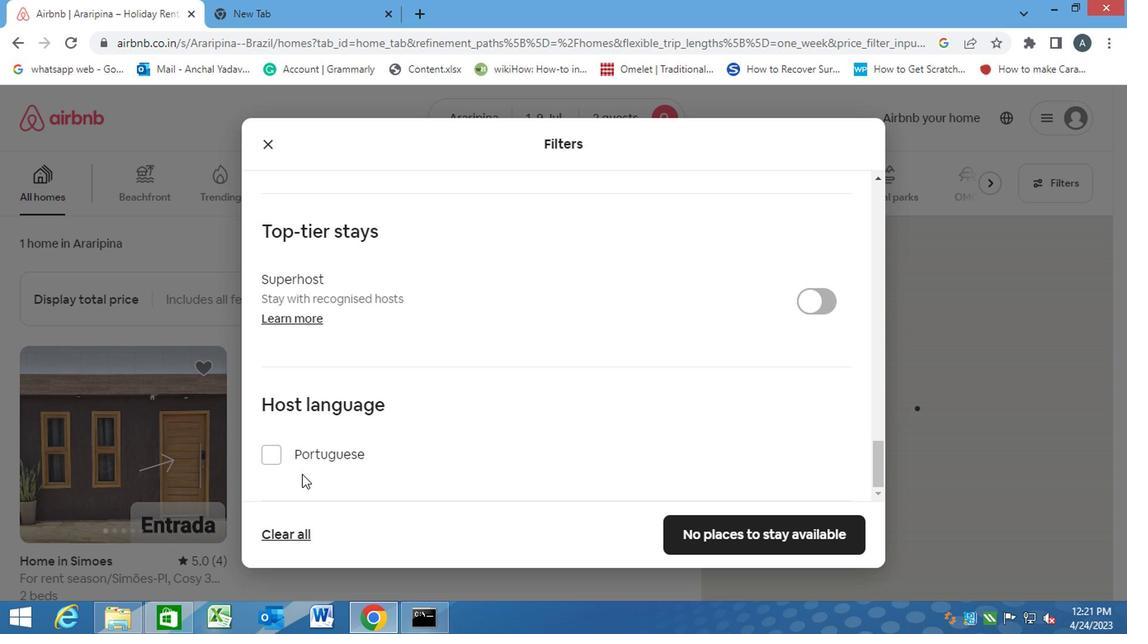 
Action: Mouse moved to (725, 529)
Screenshot: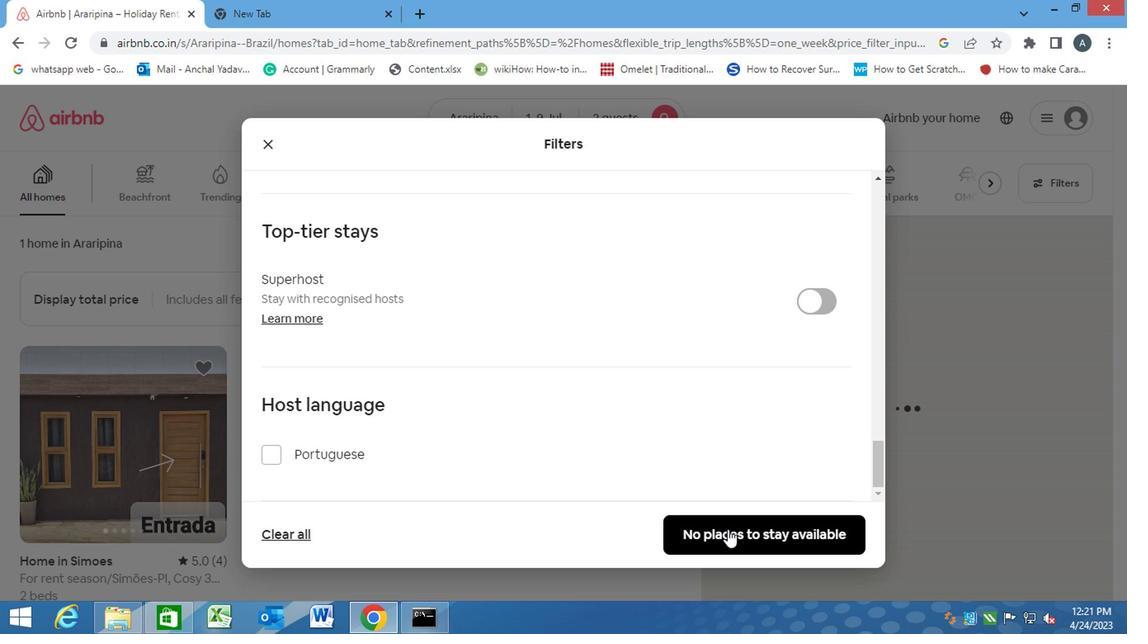 
Action: Mouse pressed left at (725, 529)
Screenshot: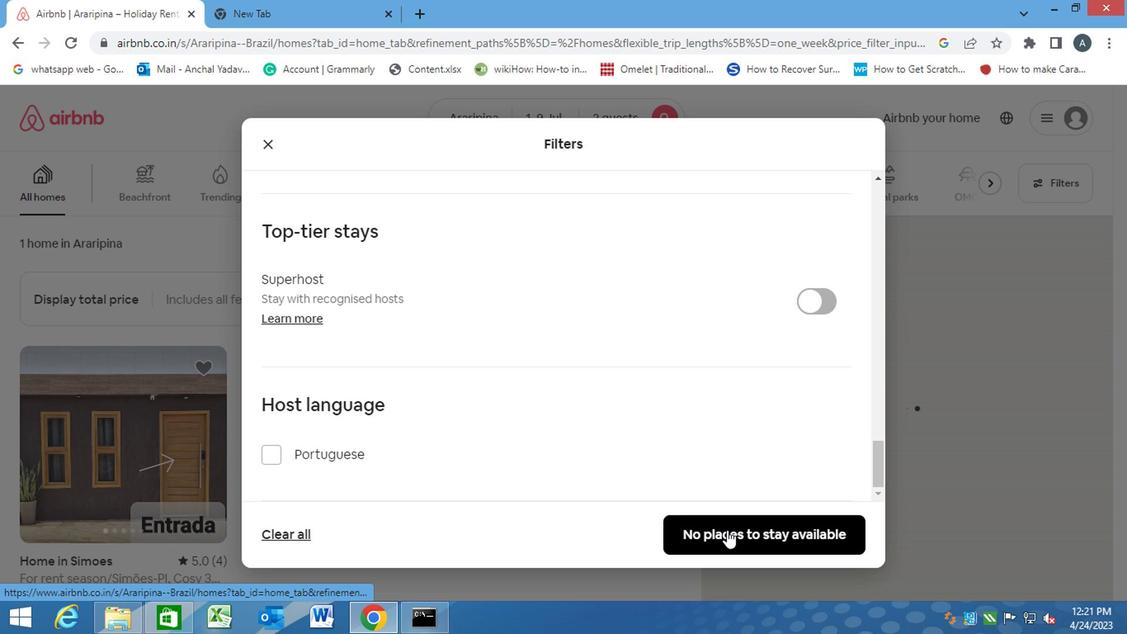 
Action: Mouse moved to (724, 529)
Screenshot: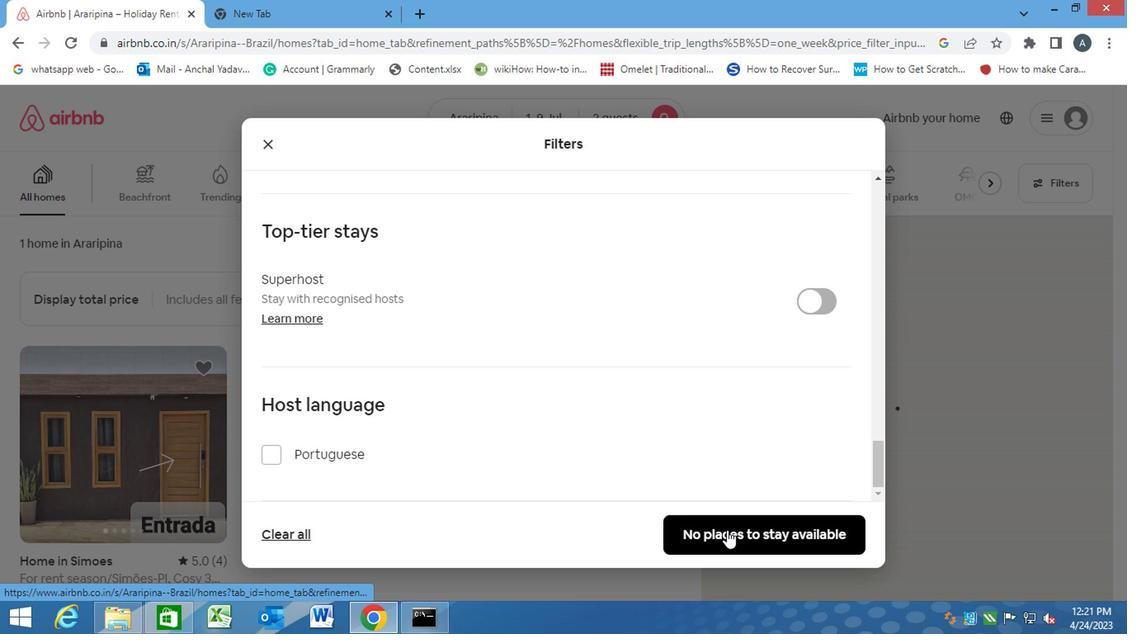 
